 Task: Use GitHub's "Pull Requests" for code collaboration and iteration.
Action: Mouse moved to (1110, 69)
Screenshot: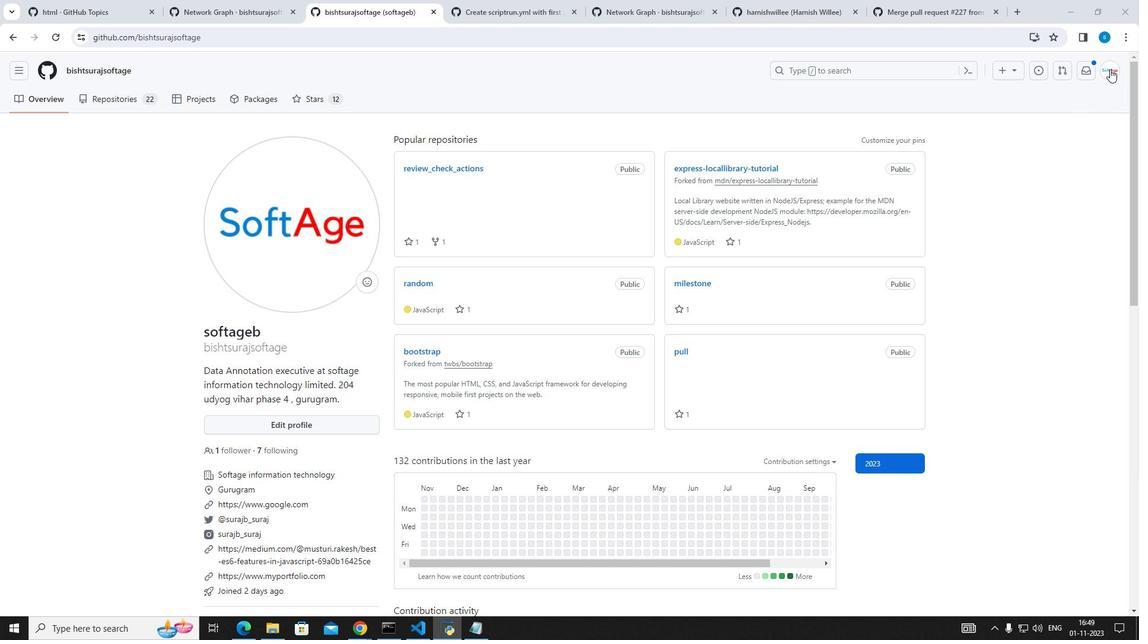 
Action: Mouse pressed left at (1110, 69)
Screenshot: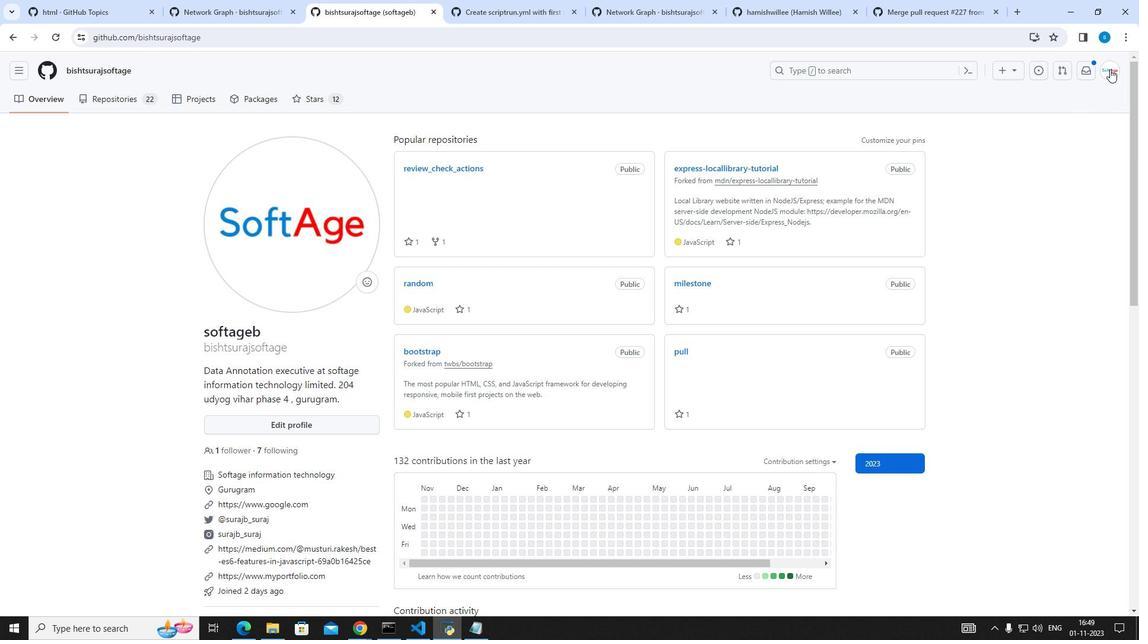 
Action: Mouse moved to (1043, 155)
Screenshot: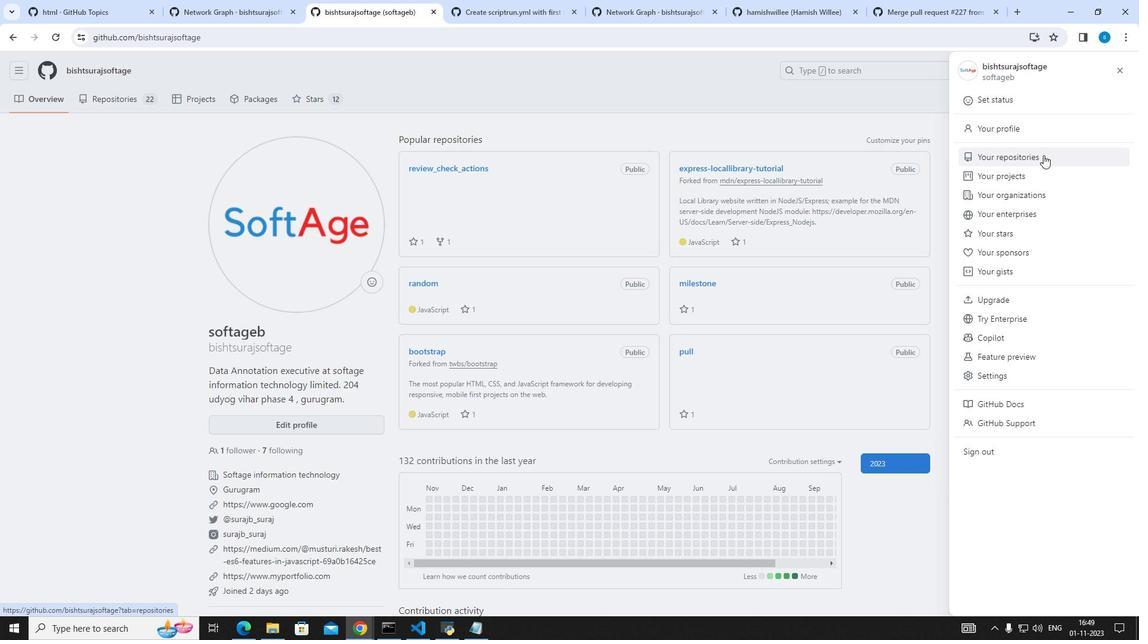 
Action: Mouse pressed left at (1043, 155)
Screenshot: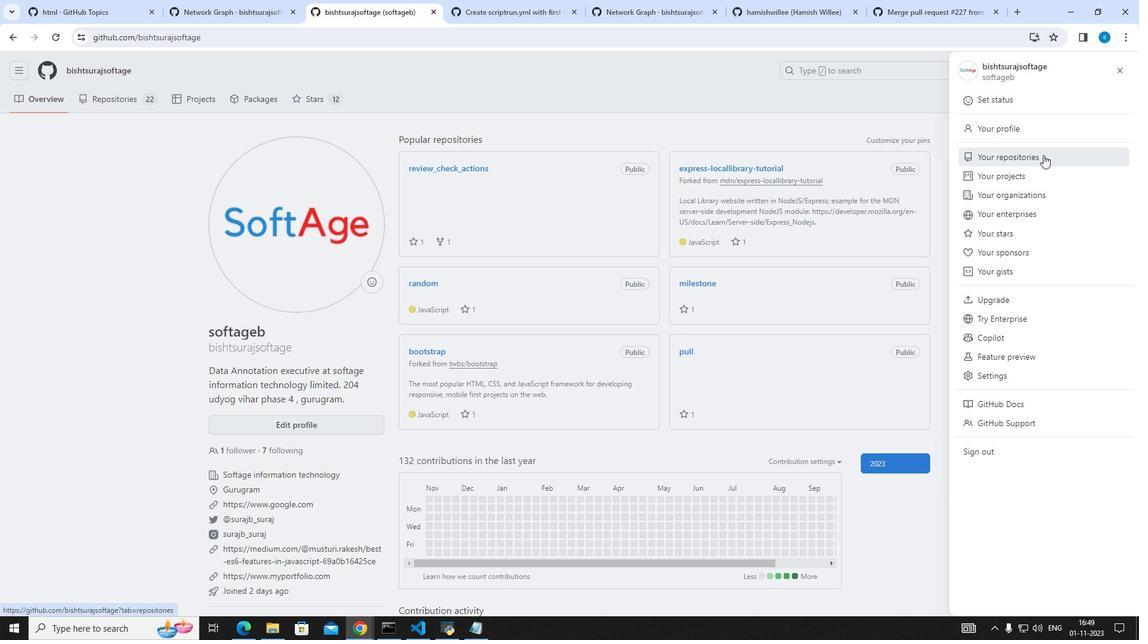 
Action: Mouse moved to (411, 257)
Screenshot: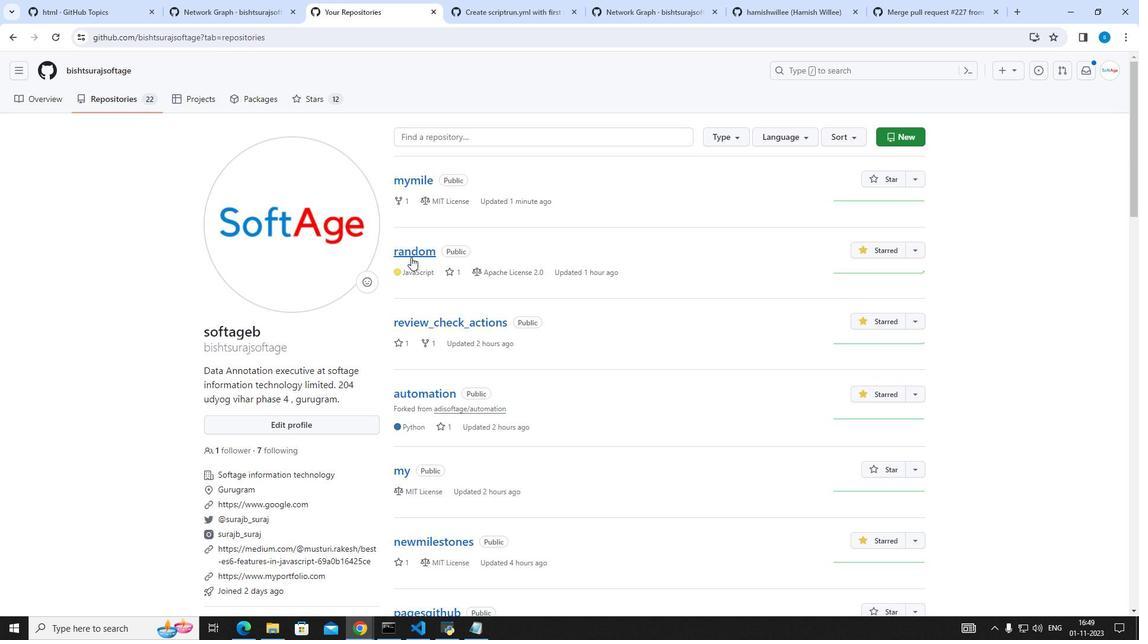 
Action: Mouse pressed left at (411, 257)
Screenshot: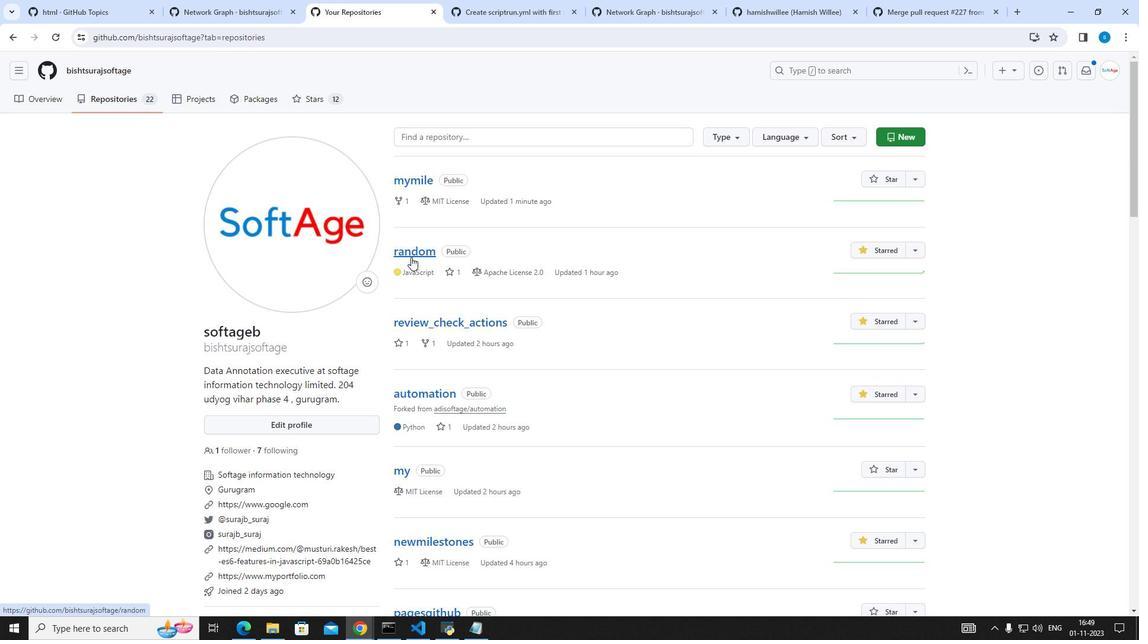 
Action: Mouse moved to (306, 170)
Screenshot: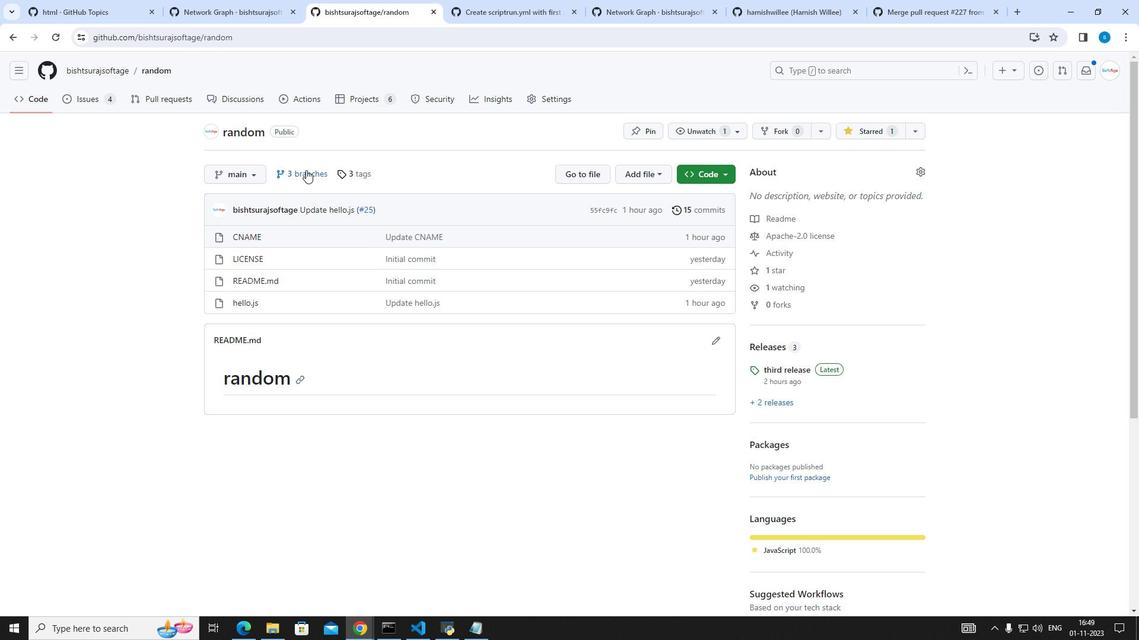
Action: Mouse pressed left at (306, 170)
Screenshot: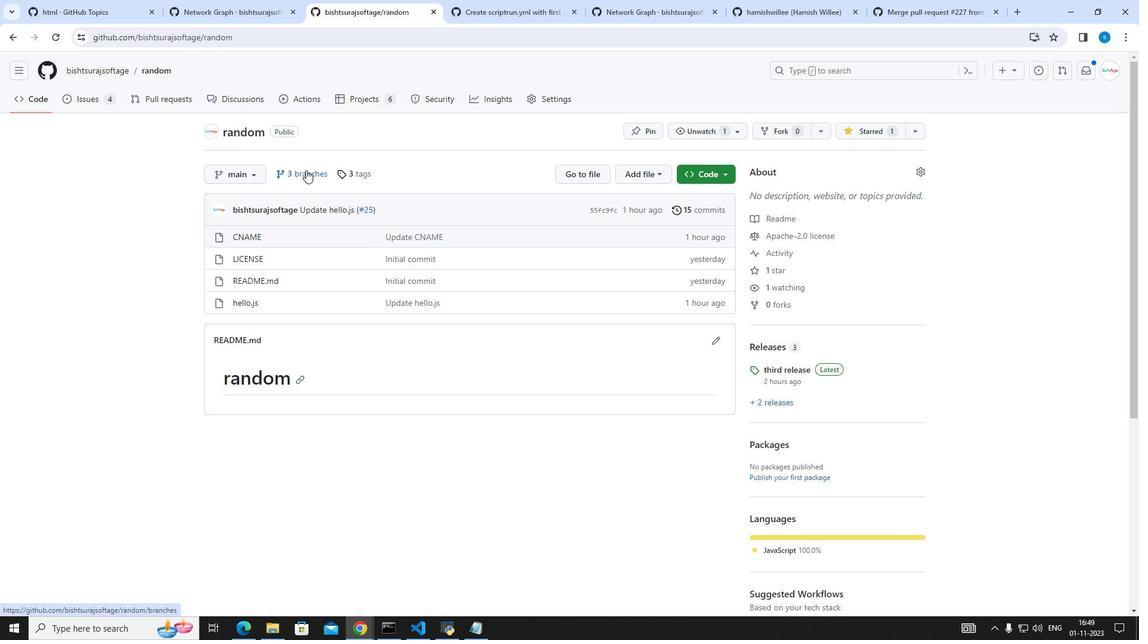 
Action: Mouse moved to (886, 142)
Screenshot: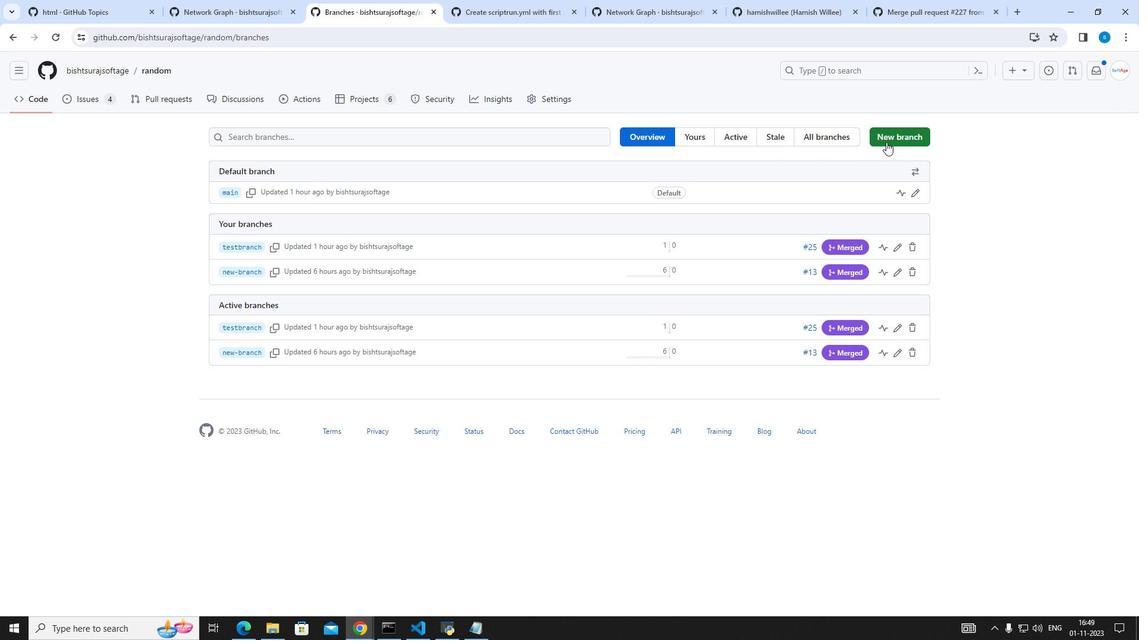 
Action: Mouse pressed left at (886, 142)
Screenshot: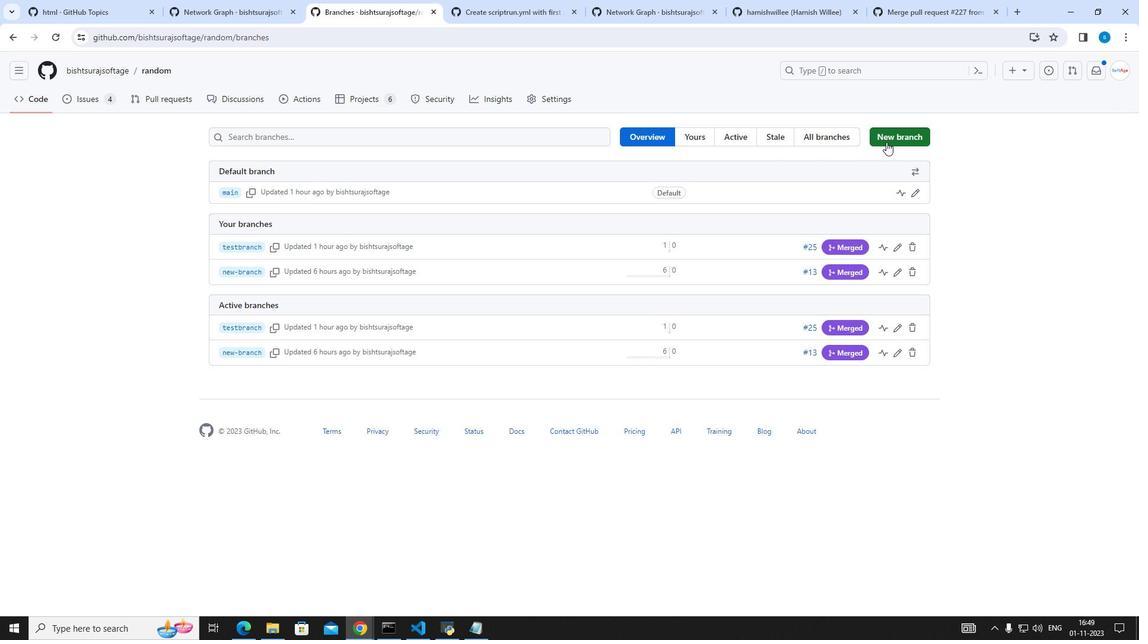 
Action: Mouse moved to (590, 309)
Screenshot: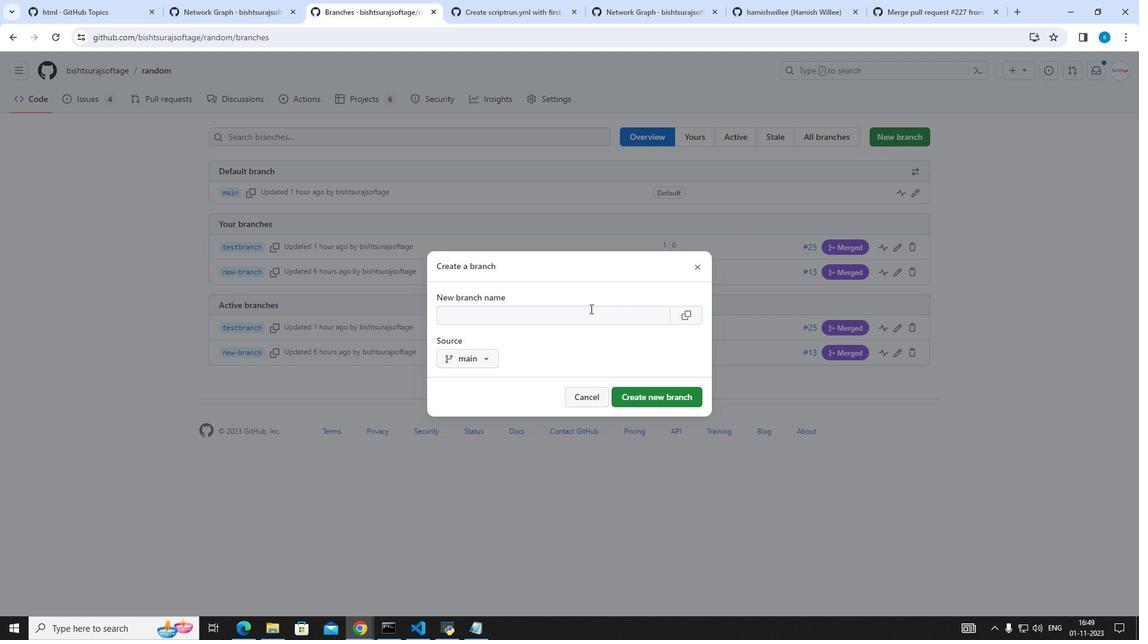 
Action: Mouse pressed left at (590, 309)
Screenshot: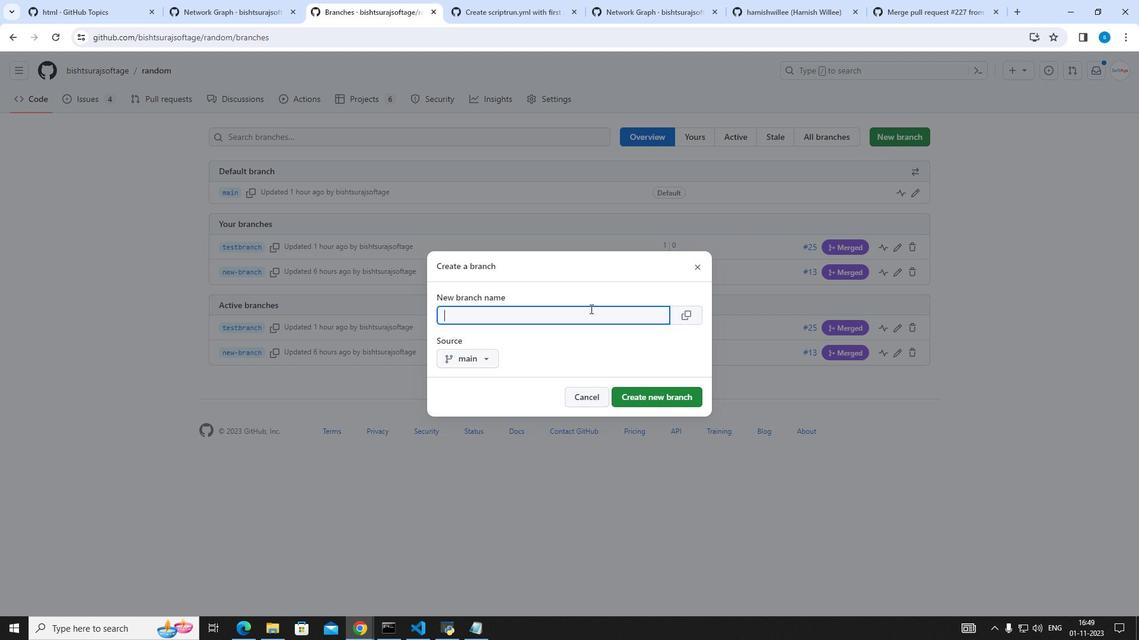 
Action: Key pressed hellowoerdf
Screenshot: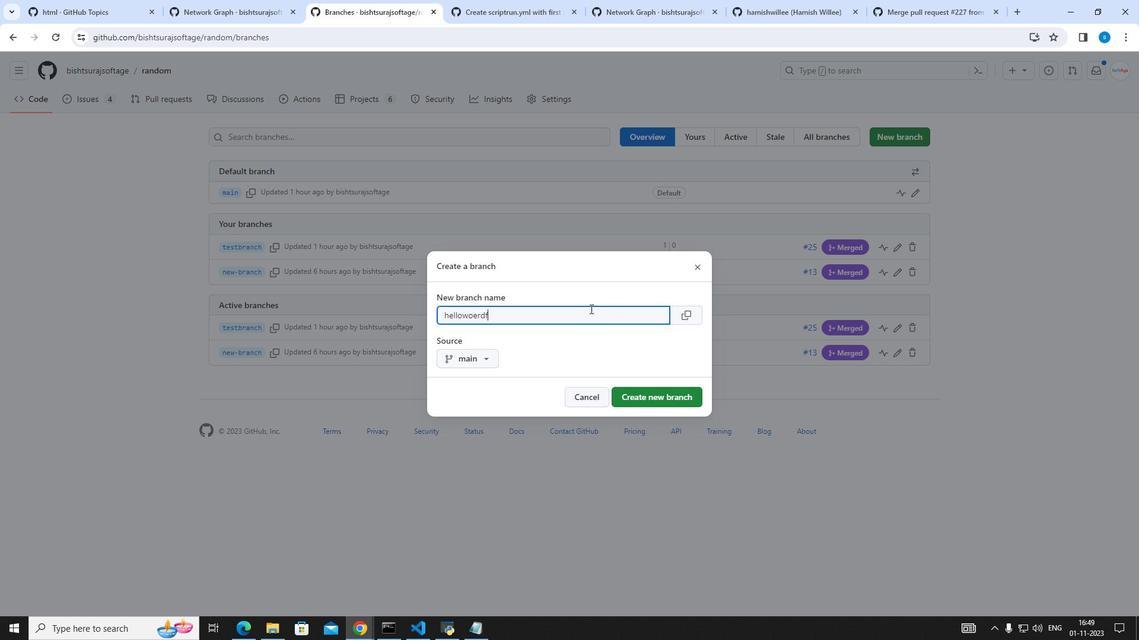 
Action: Mouse moved to (668, 397)
Screenshot: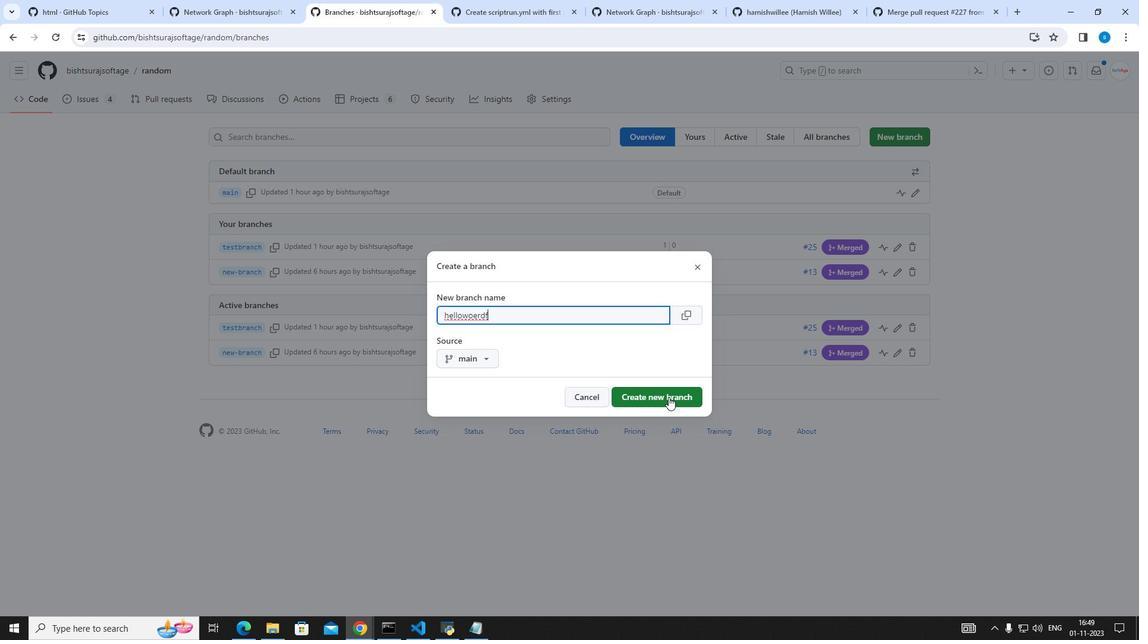 
Action: Mouse pressed left at (668, 397)
Screenshot: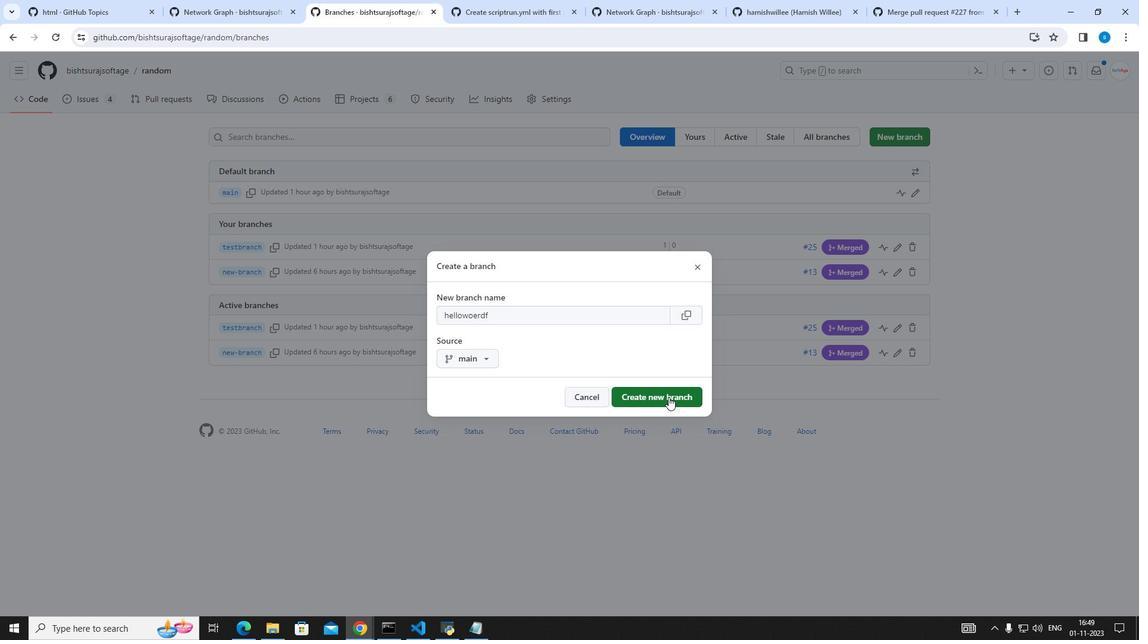 
Action: Mouse moved to (45, 103)
Screenshot: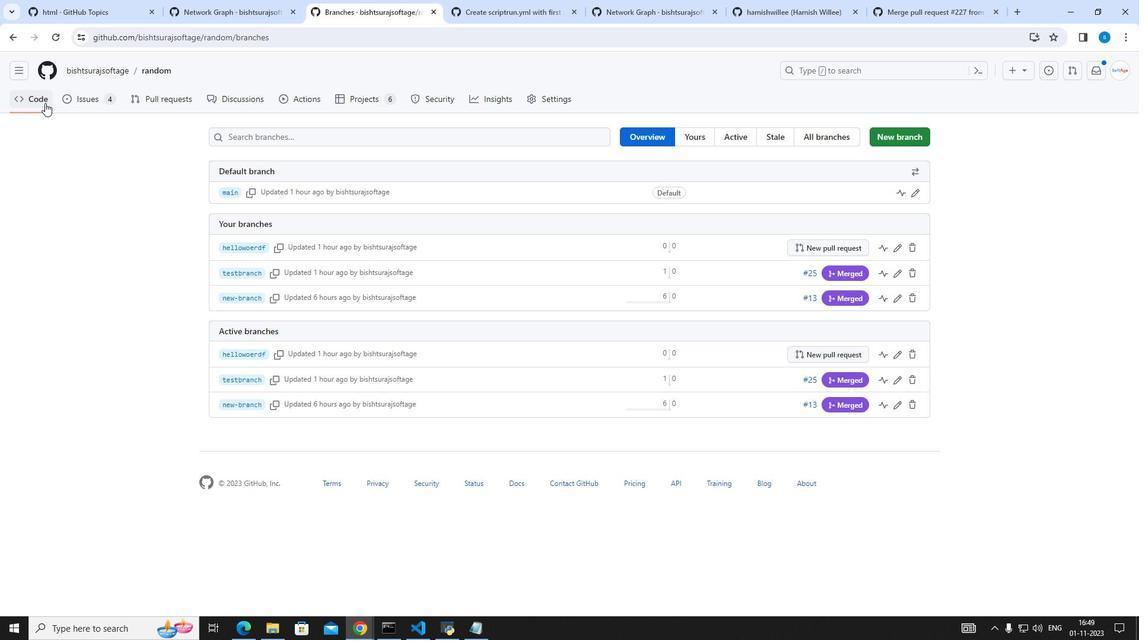 
Action: Mouse pressed left at (45, 103)
Screenshot: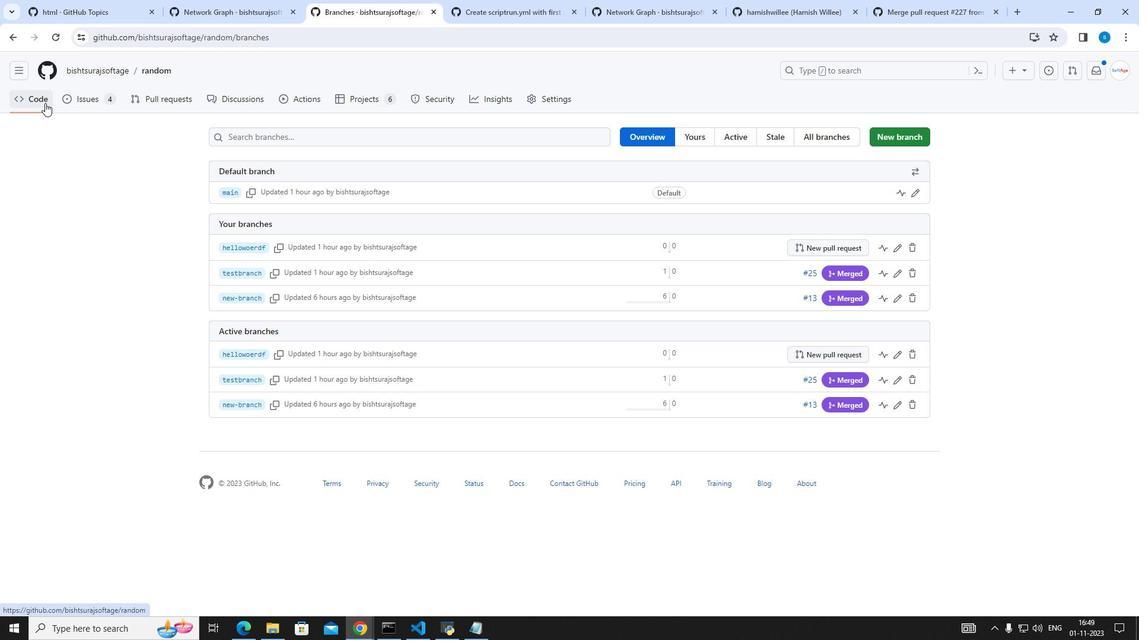
Action: Mouse moved to (234, 178)
Screenshot: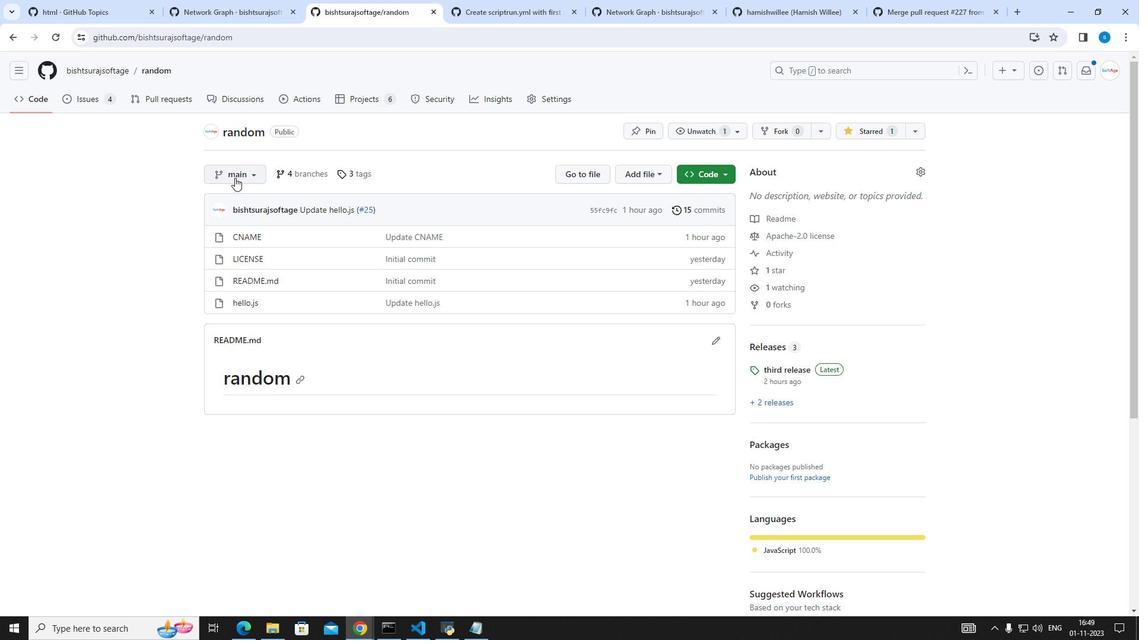 
Action: Mouse pressed left at (234, 178)
Screenshot: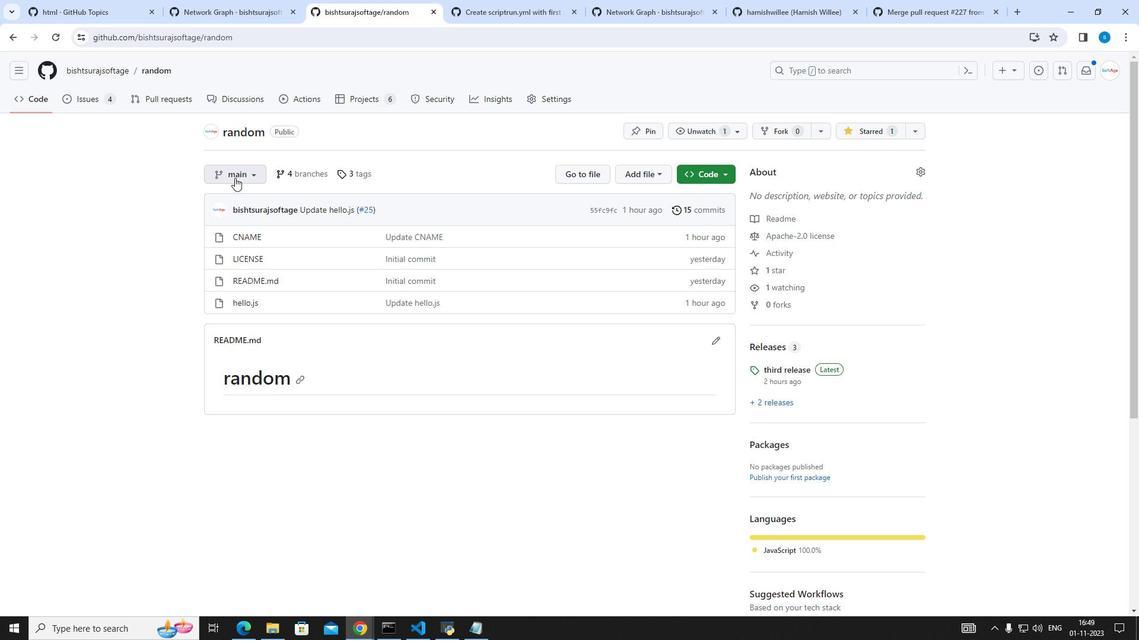 
Action: Mouse moved to (273, 286)
Screenshot: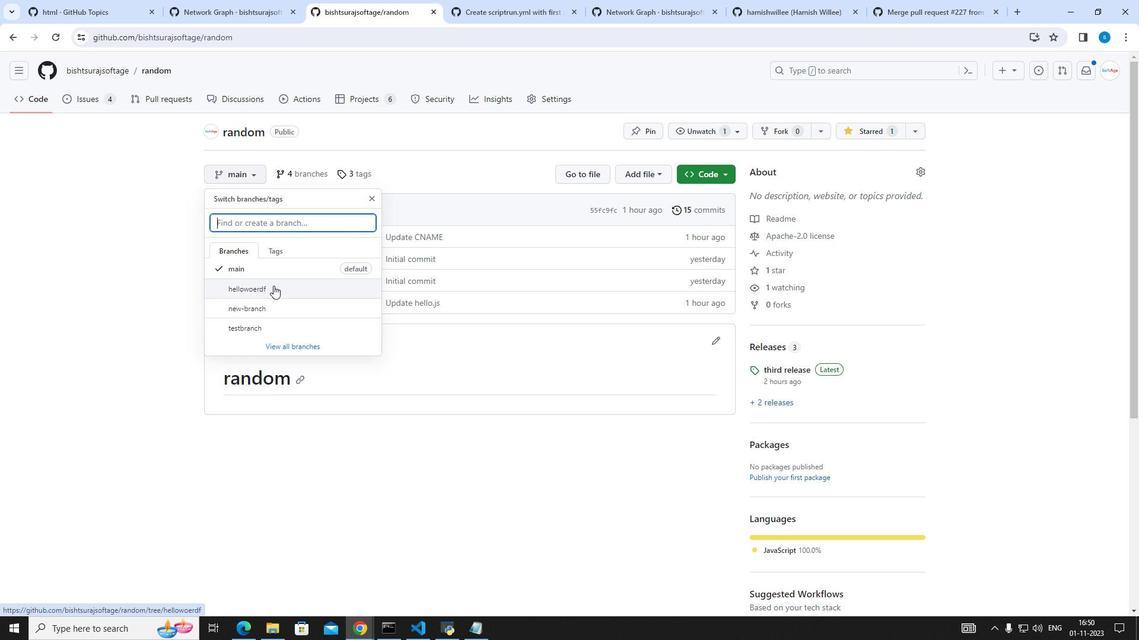 
Action: Mouse pressed left at (273, 286)
Screenshot: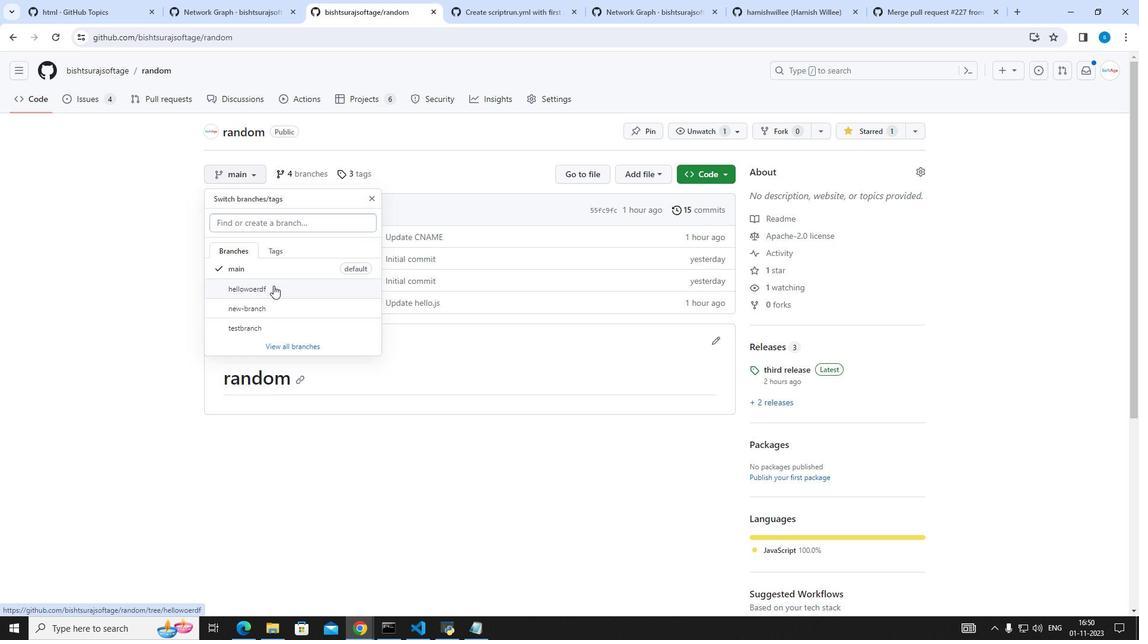 
Action: Mouse moved to (251, 347)
Screenshot: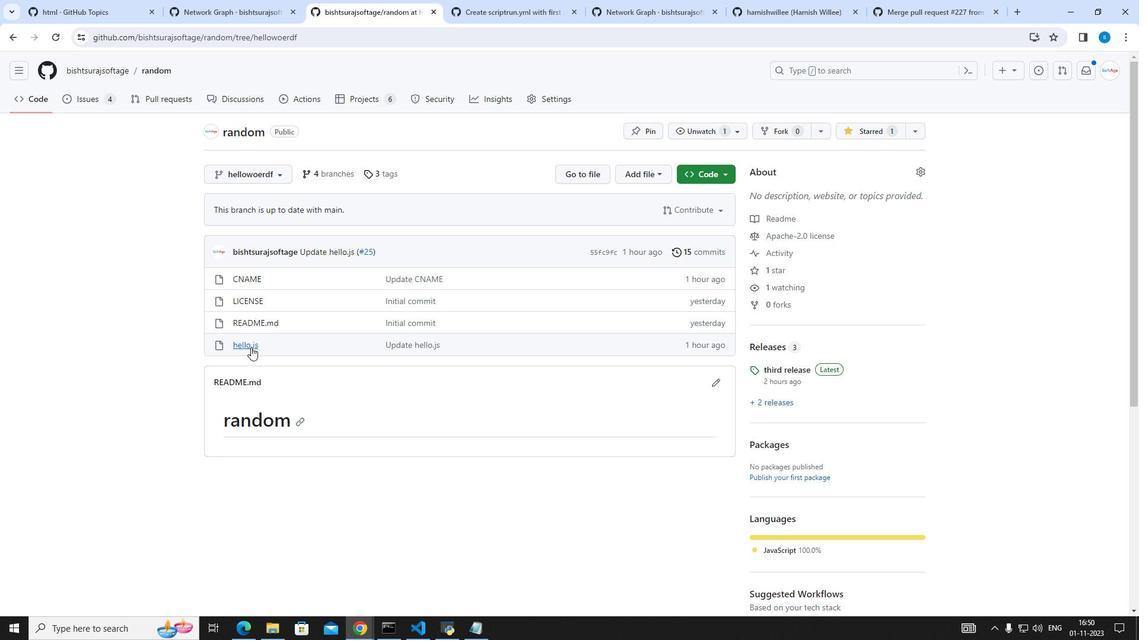
Action: Mouse pressed left at (251, 347)
Screenshot: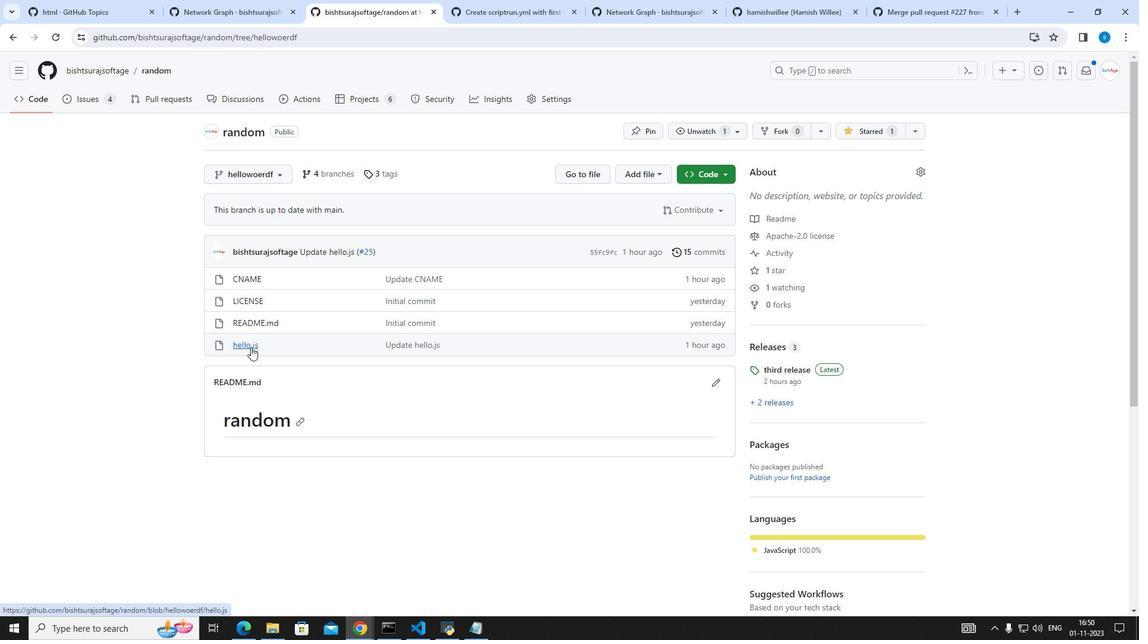 
Action: Mouse moved to (1069, 203)
Screenshot: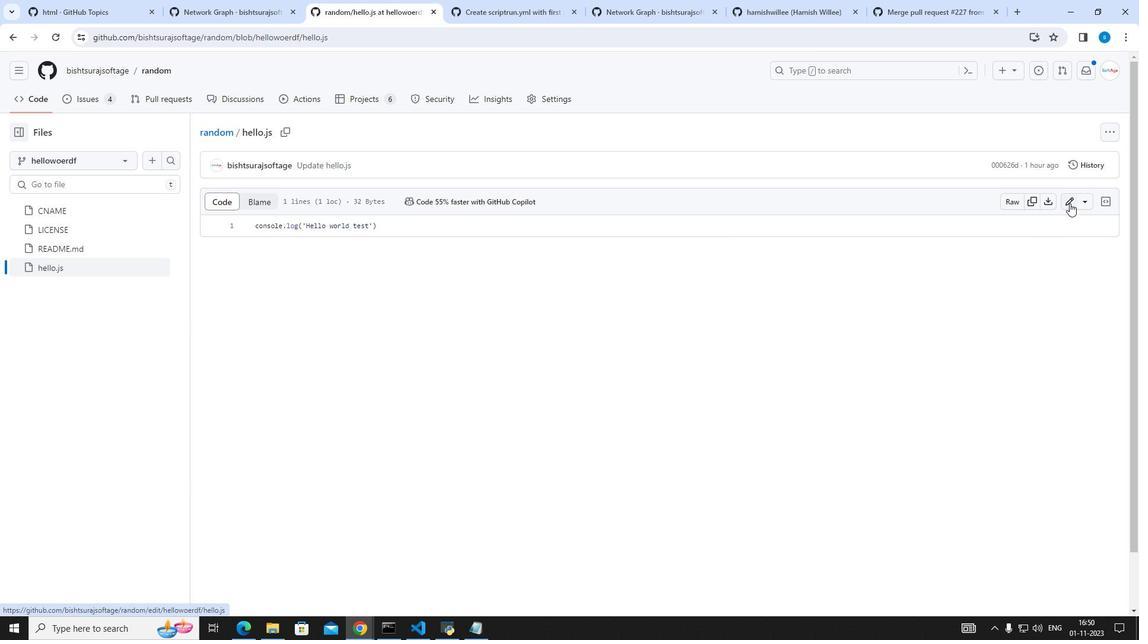 
Action: Mouse pressed left at (1069, 203)
Screenshot: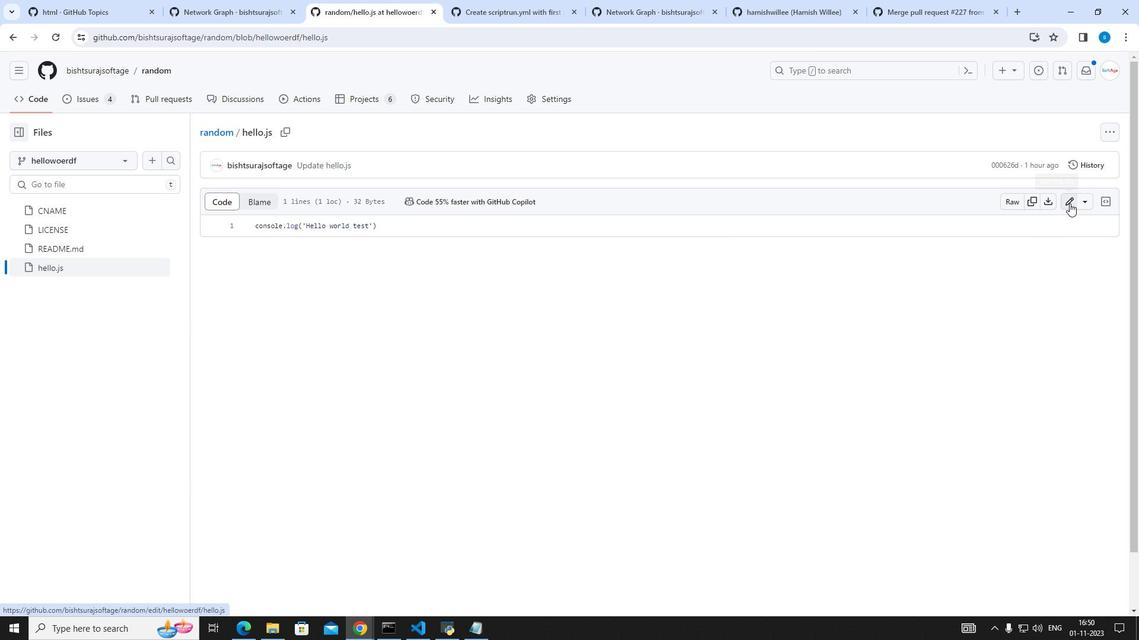 
Action: Mouse moved to (473, 248)
Screenshot: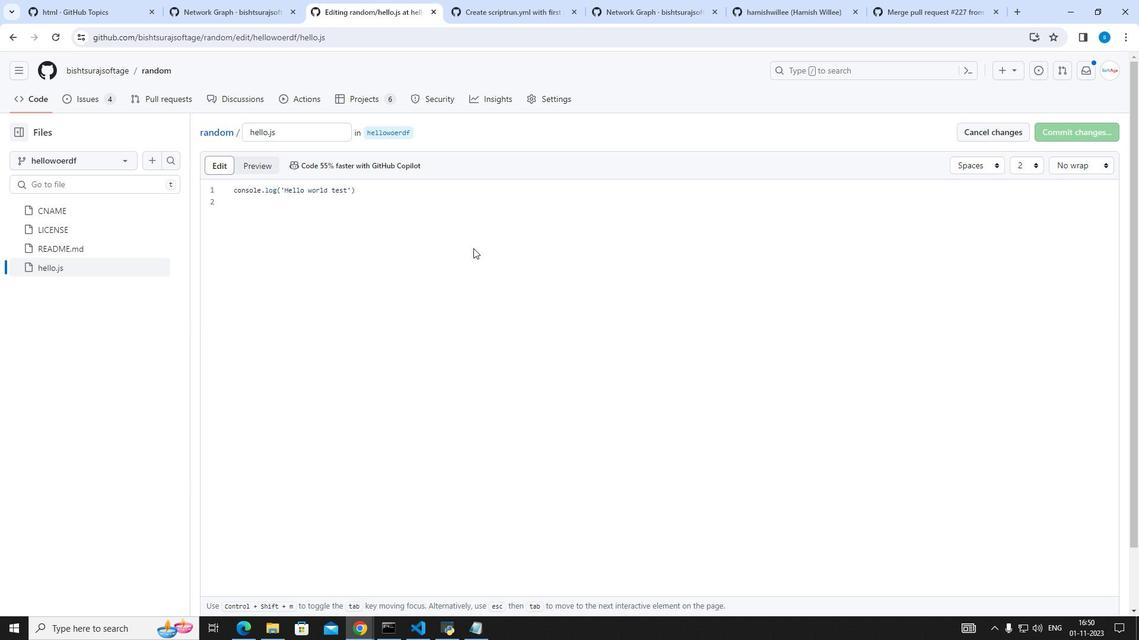 
Action: Key pressed <Key.down>console.log<Key.shift_r>('adding<Key.space>another<Key.space>line'<Key.shift_r>)<Key.enter><Key.enter>
Screenshot: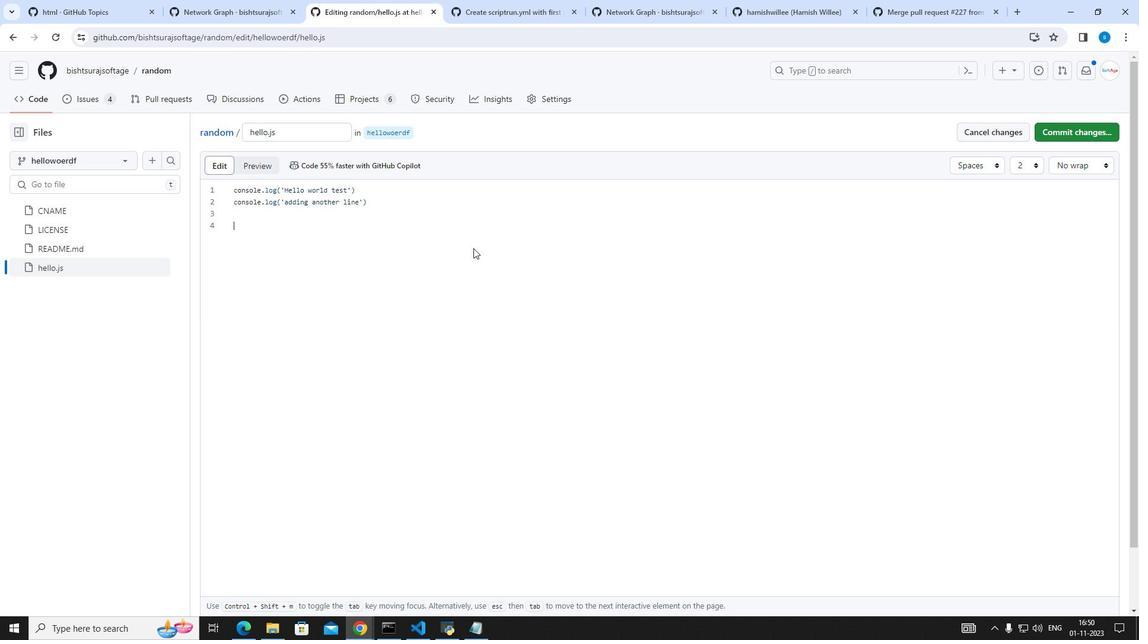 
Action: Mouse moved to (1053, 133)
Screenshot: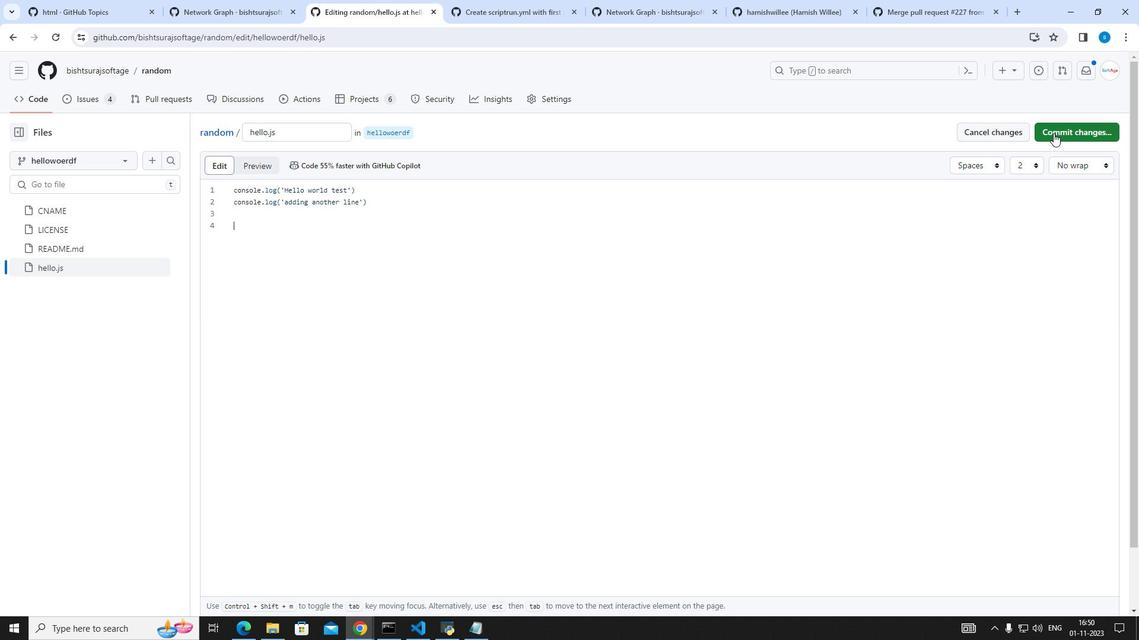 
Action: Mouse pressed left at (1053, 133)
Screenshot: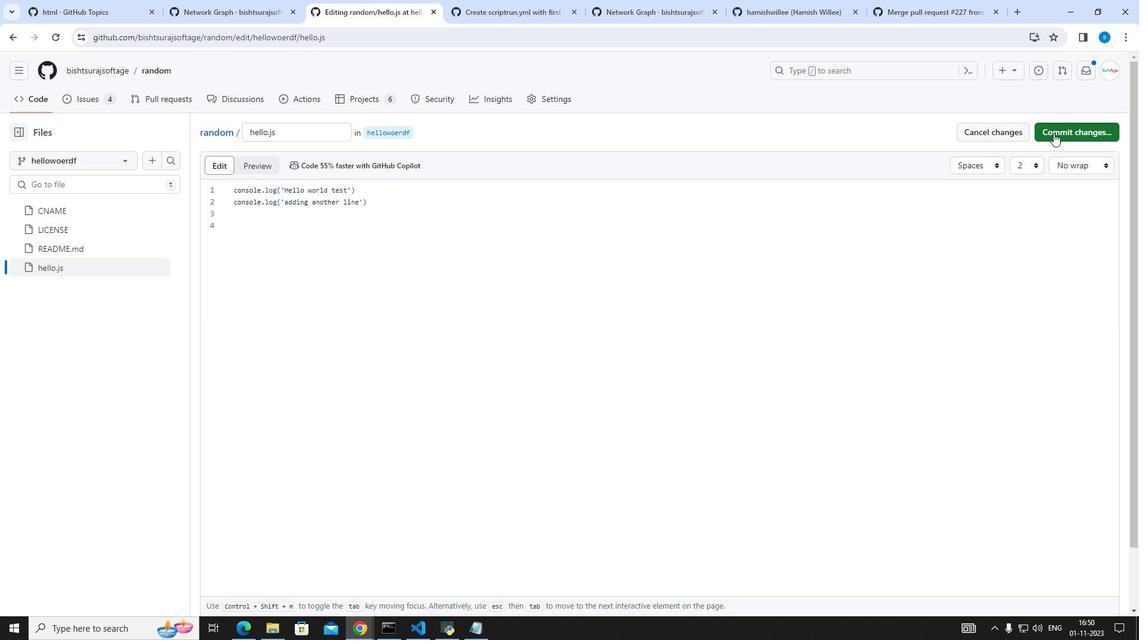 
Action: Mouse moved to (666, 461)
Screenshot: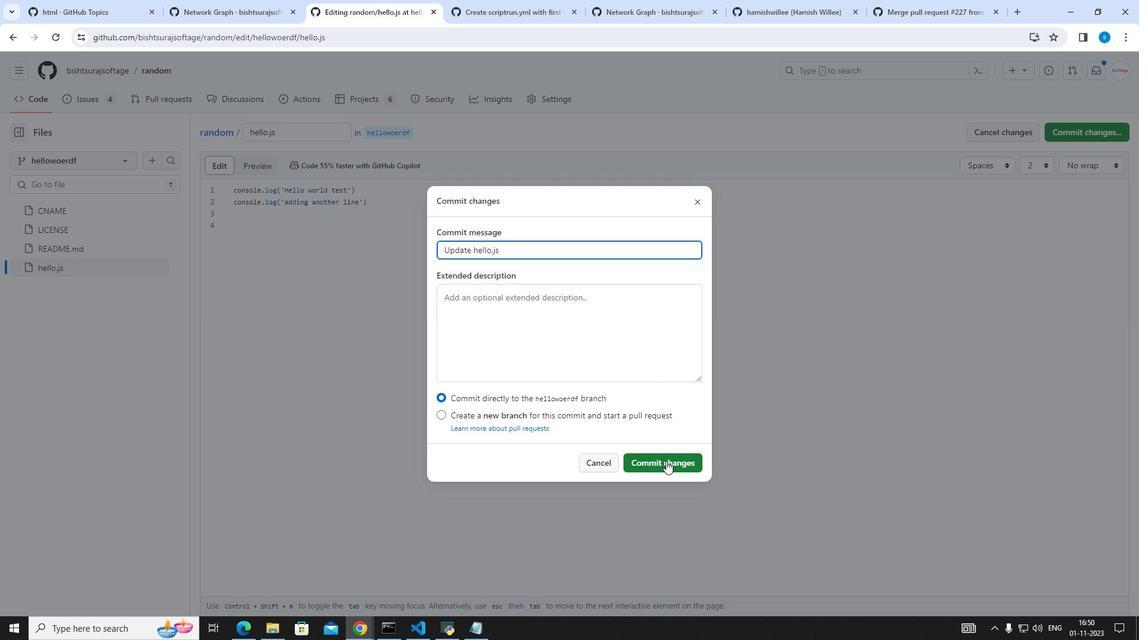 
Action: Mouse pressed left at (666, 461)
Screenshot: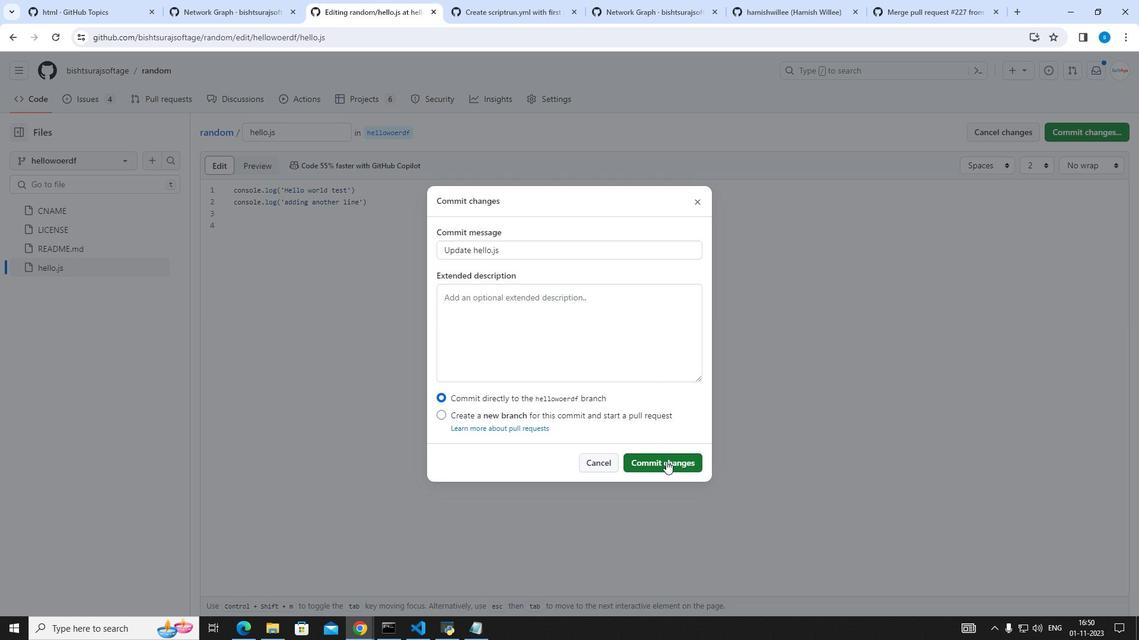 
Action: Mouse moved to (35, 102)
Screenshot: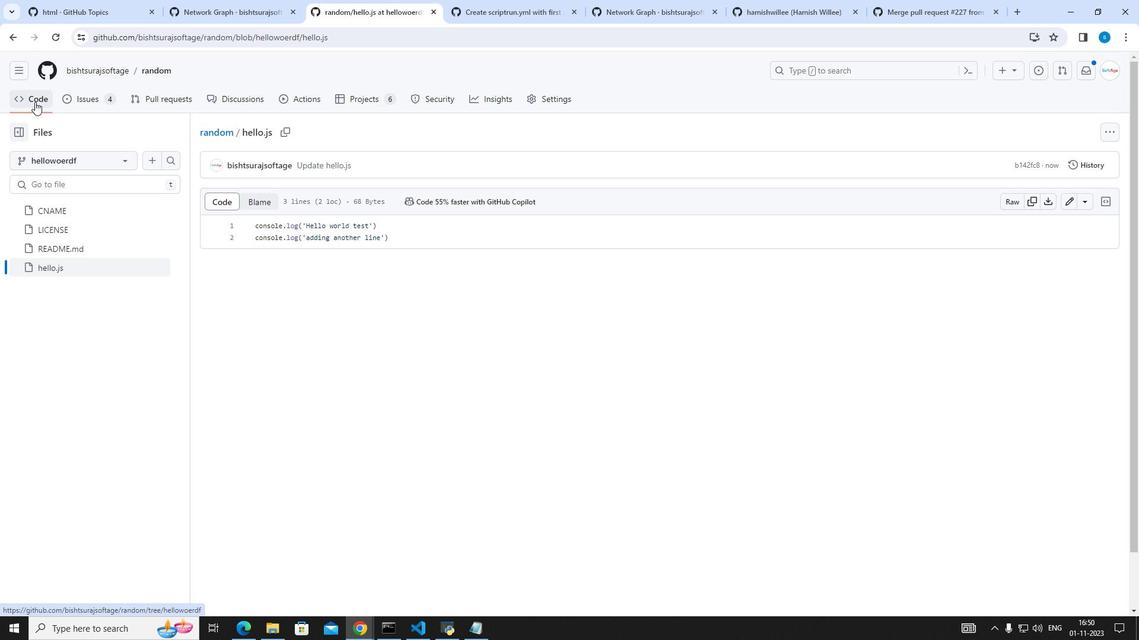 
Action: Mouse pressed left at (35, 102)
Screenshot: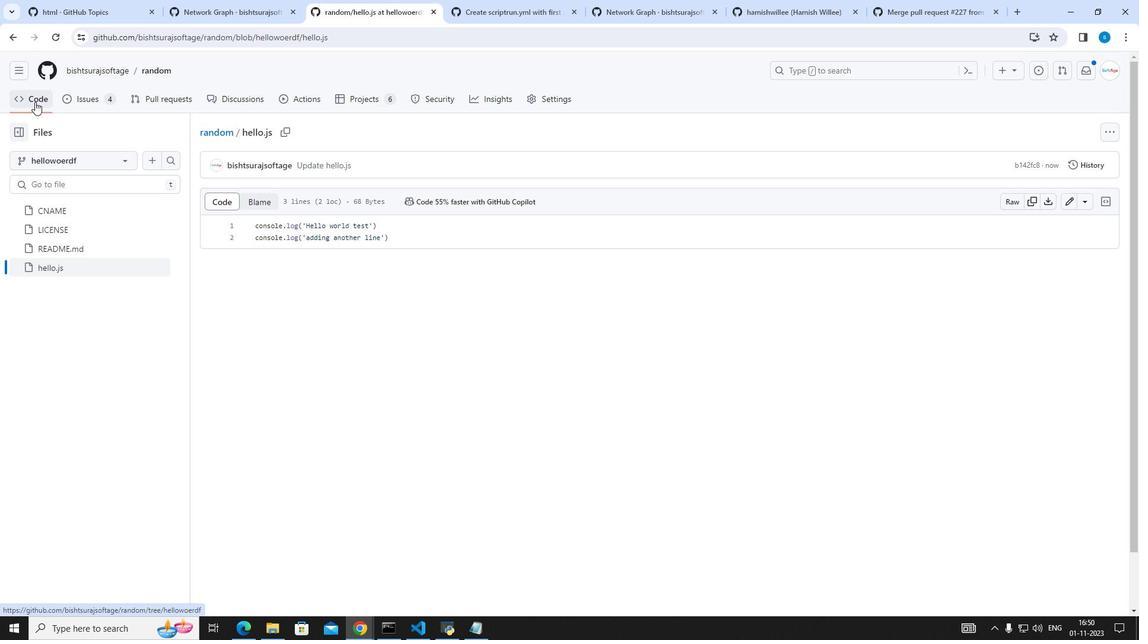 
Action: Mouse moved to (662, 184)
Screenshot: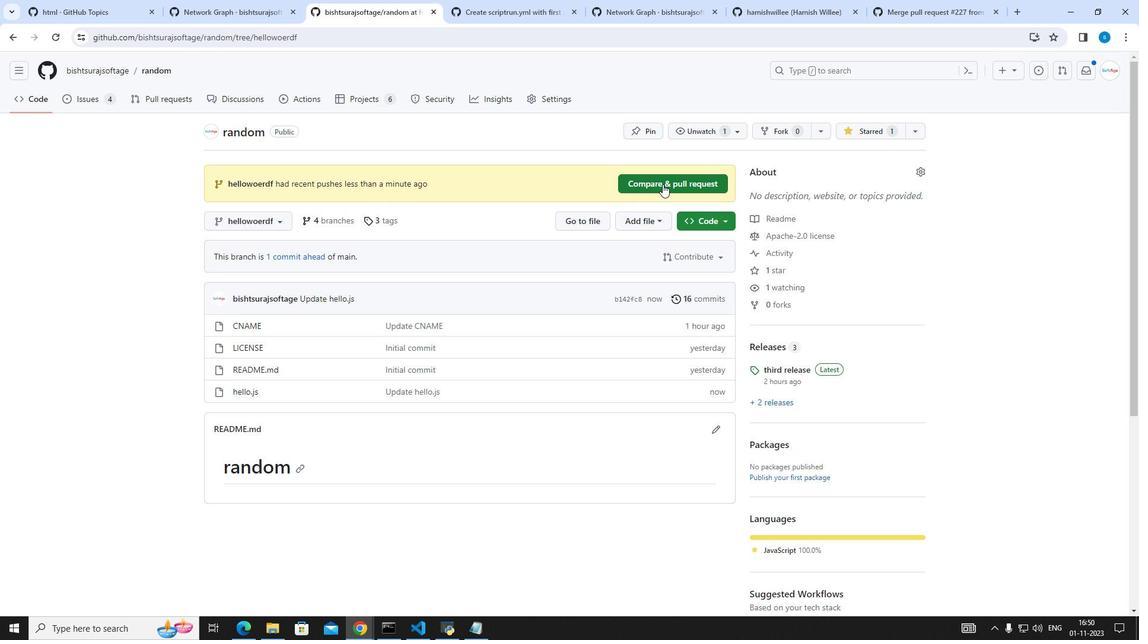 
Action: Mouse pressed left at (662, 184)
Screenshot: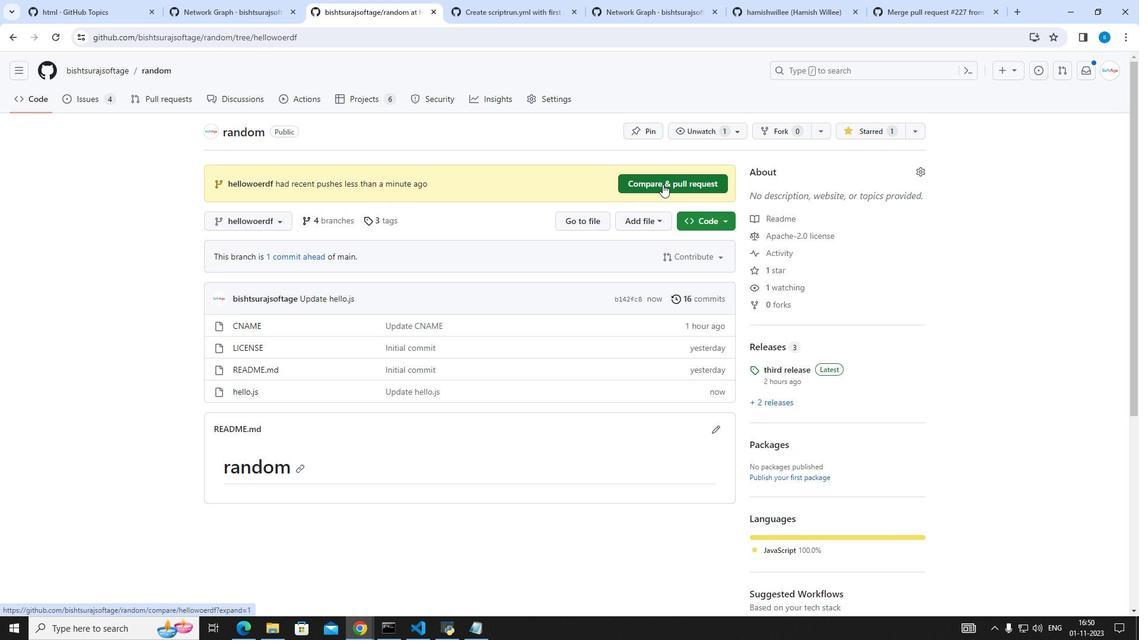 
Action: Mouse moved to (472, 379)
Screenshot: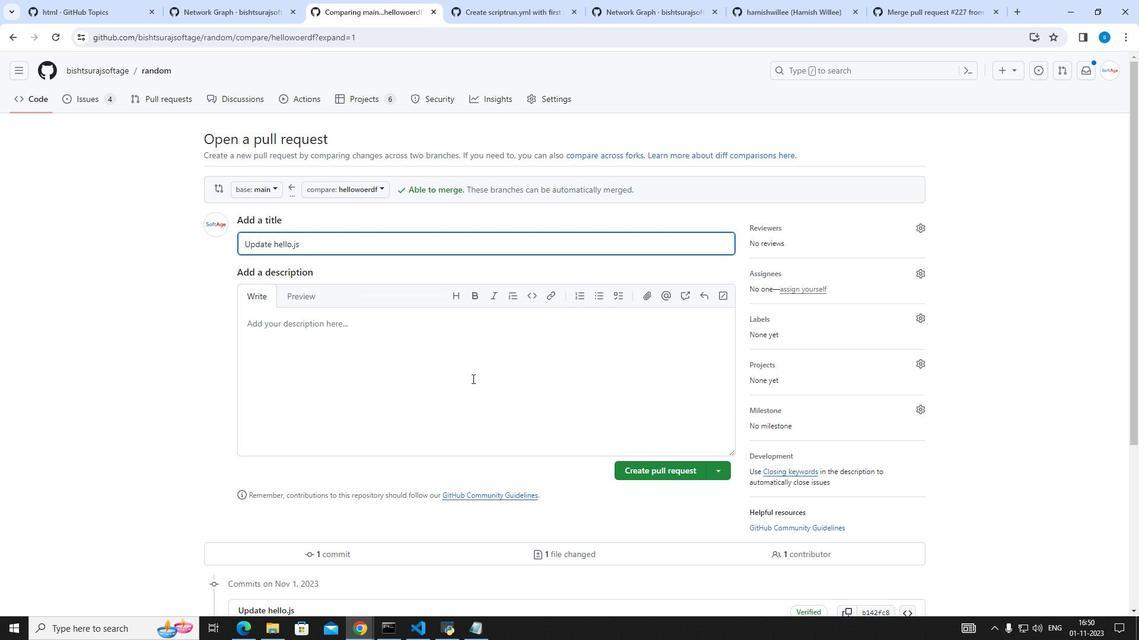 
Action: Mouse scrolled (472, 378) with delta (0, 0)
Screenshot: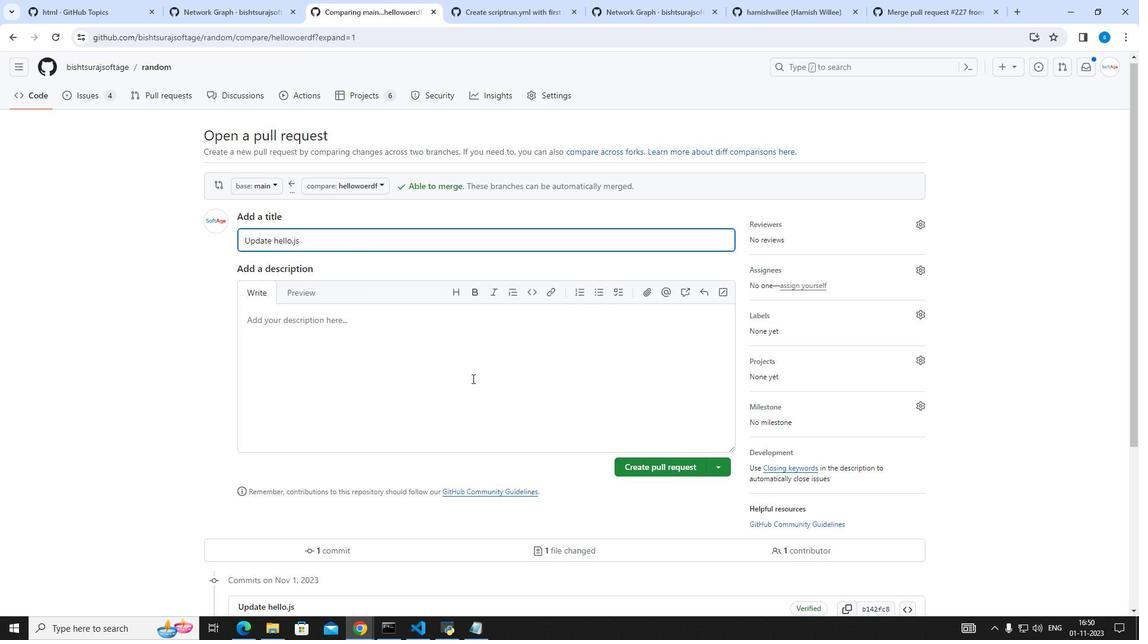 
Action: Mouse scrolled (472, 378) with delta (0, 0)
Screenshot: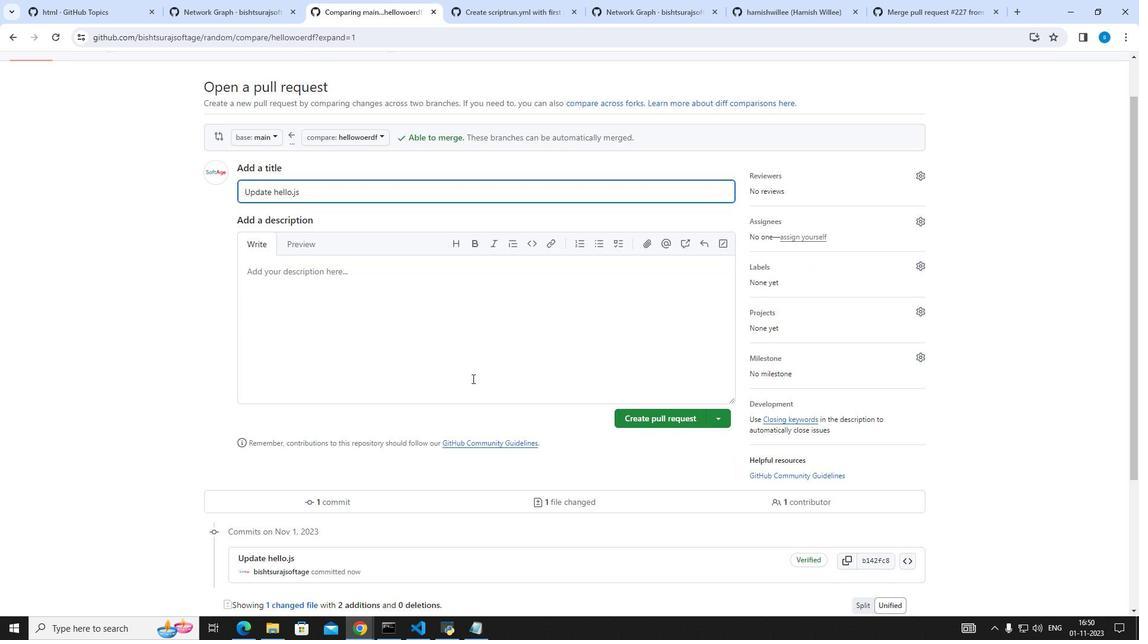 
Action: Mouse scrolled (472, 378) with delta (0, 0)
Screenshot: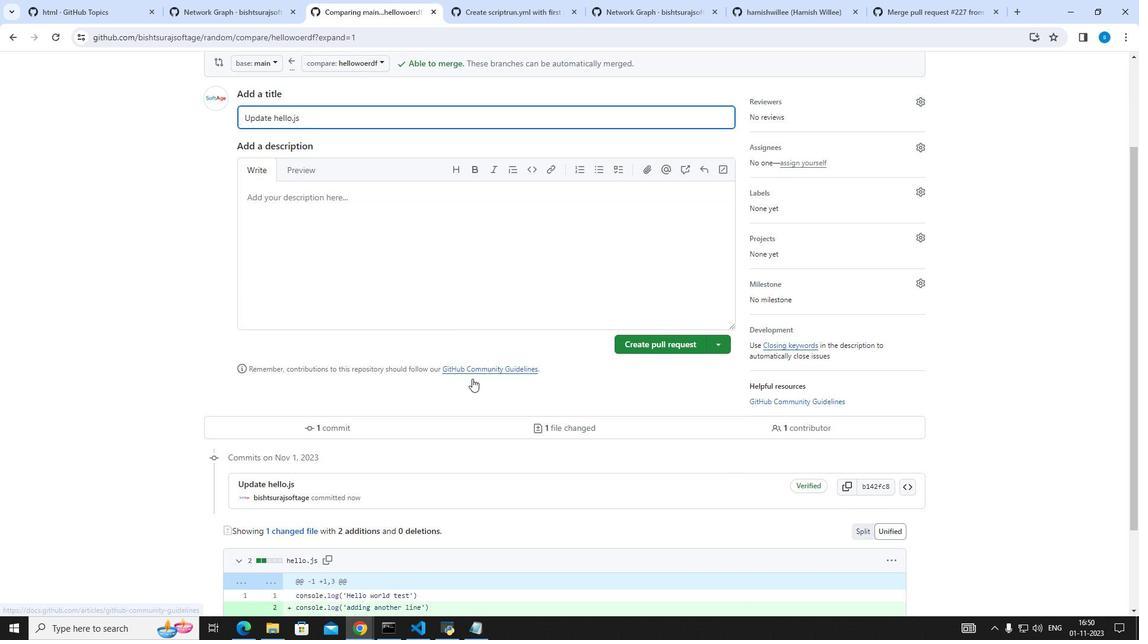 
Action: Mouse scrolled (472, 378) with delta (0, 0)
Screenshot: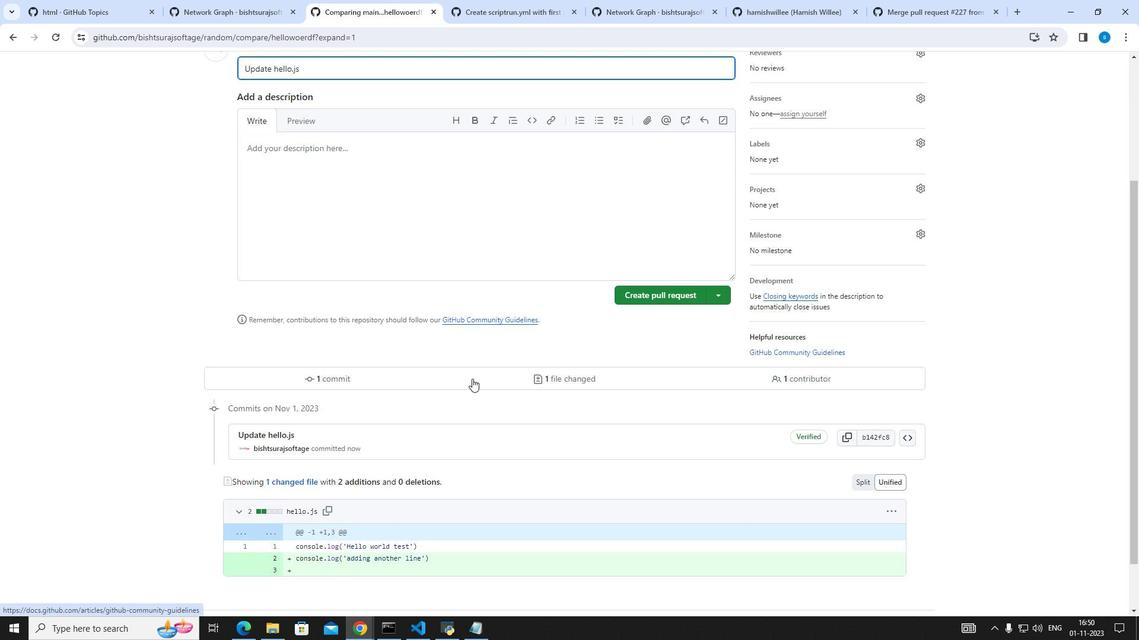 
Action: Mouse scrolled (472, 379) with delta (0, 0)
Screenshot: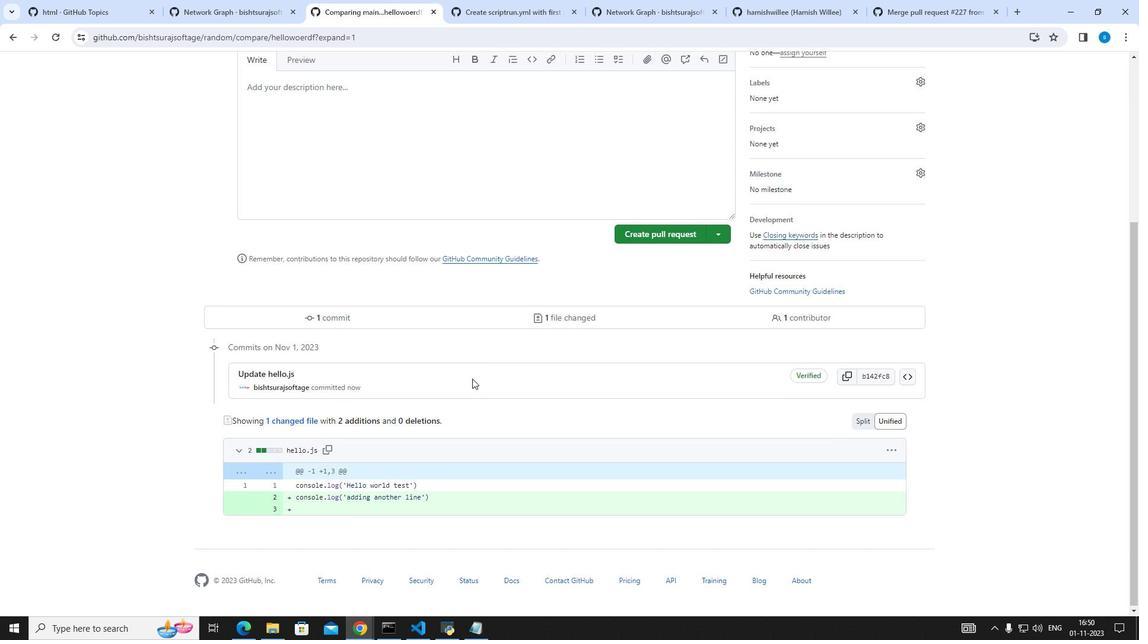 
Action: Mouse scrolled (472, 379) with delta (0, 0)
Screenshot: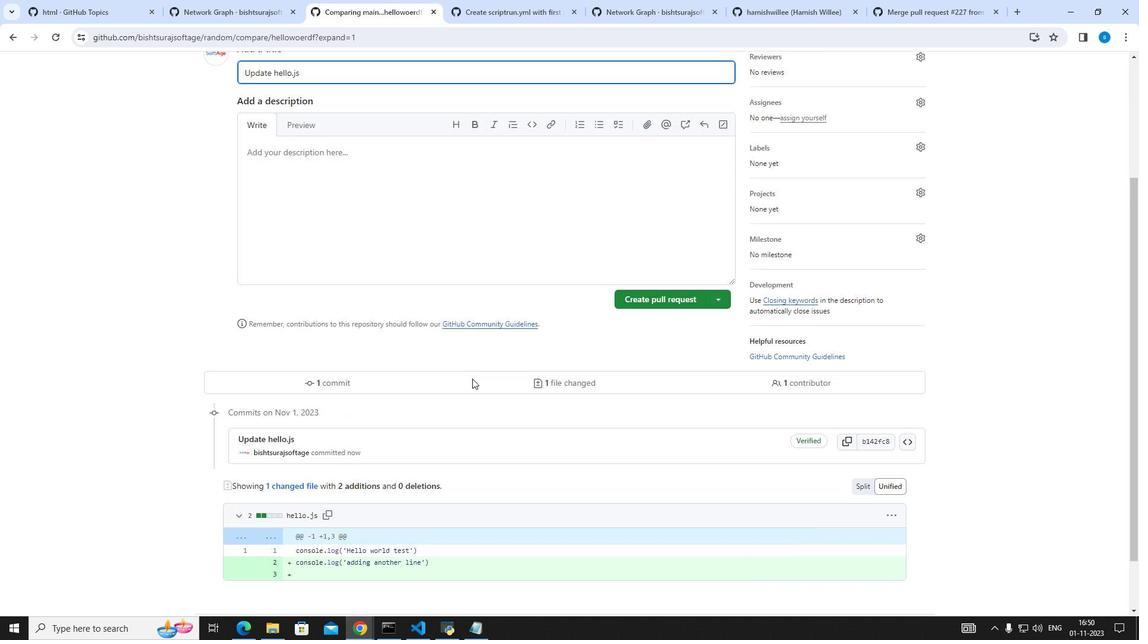 
Action: Mouse scrolled (472, 379) with delta (0, 0)
Screenshot: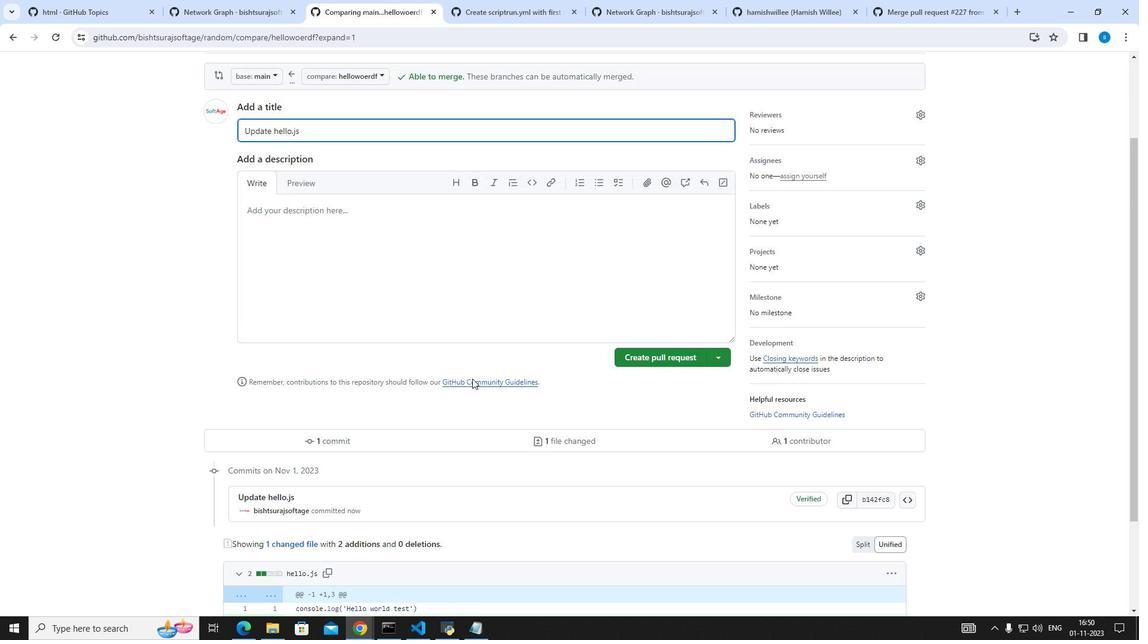 
Action: Mouse scrolled (472, 379) with delta (0, 0)
Screenshot: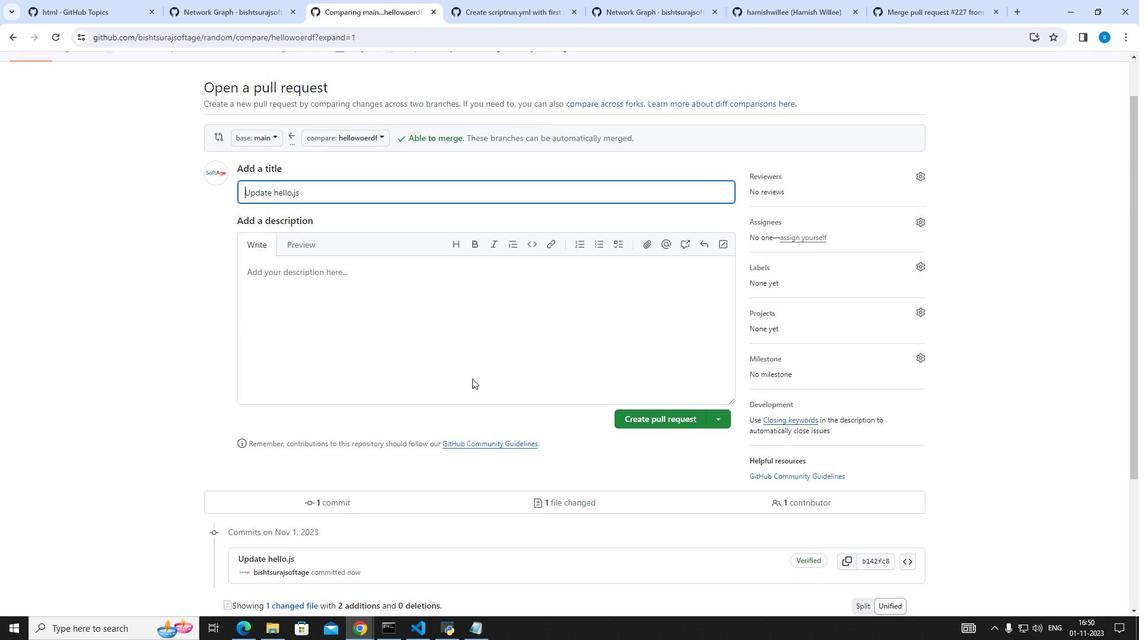 
Action: Mouse moved to (426, 354)
Screenshot: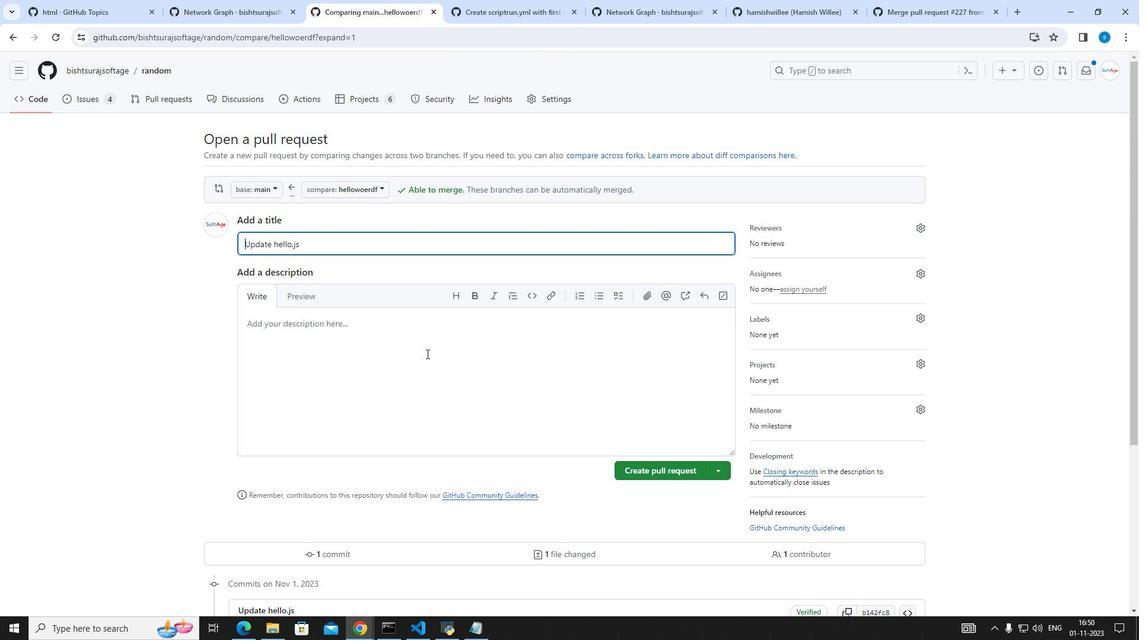 
Action: Mouse pressed left at (426, 354)
Screenshot: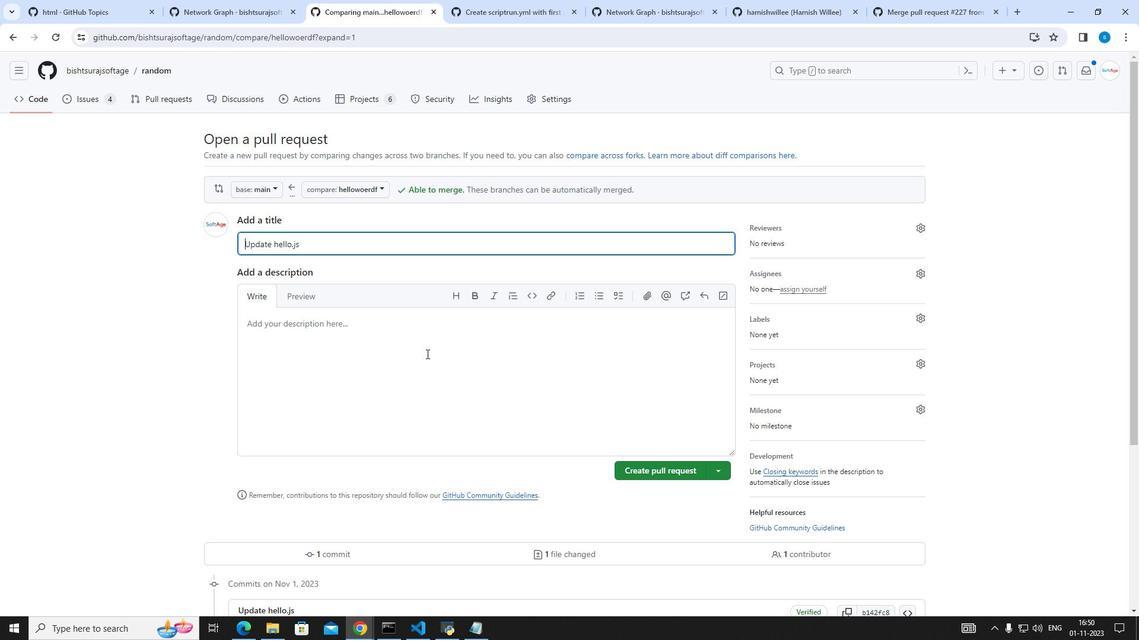 
Action: Key pressed adding<Key.space><Key.backspace><Key.backspace><Key.backspace><Key.backspace>ed<Key.space>anothr<Key.backspace>er<Key.space>line<Key.space>in<Key.space>code.
Screenshot: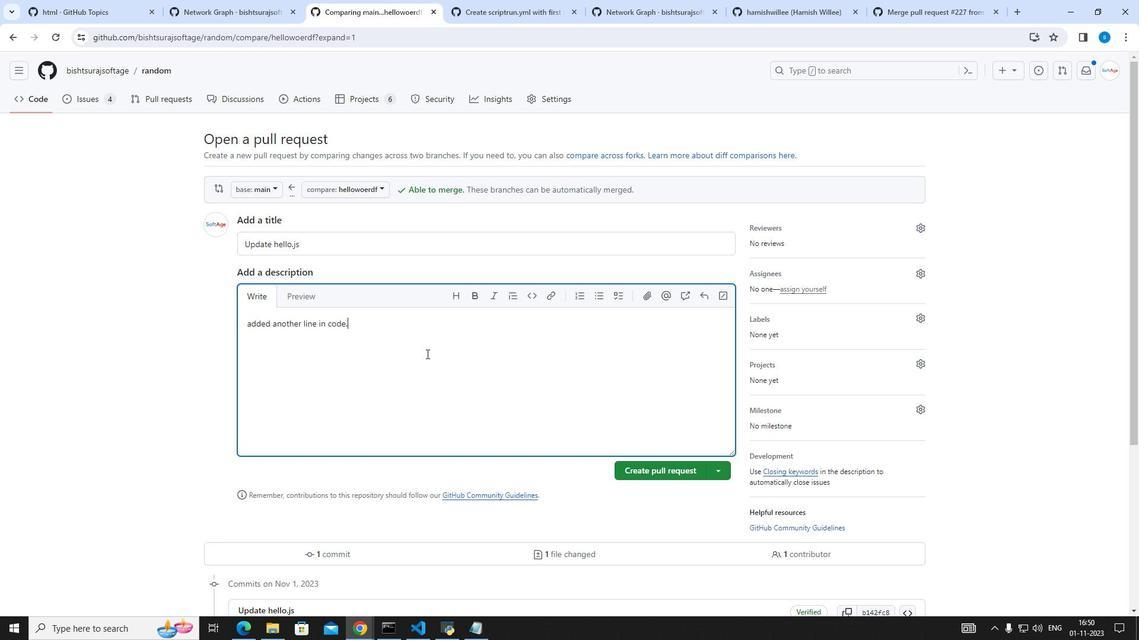 
Action: Mouse moved to (706, 472)
Screenshot: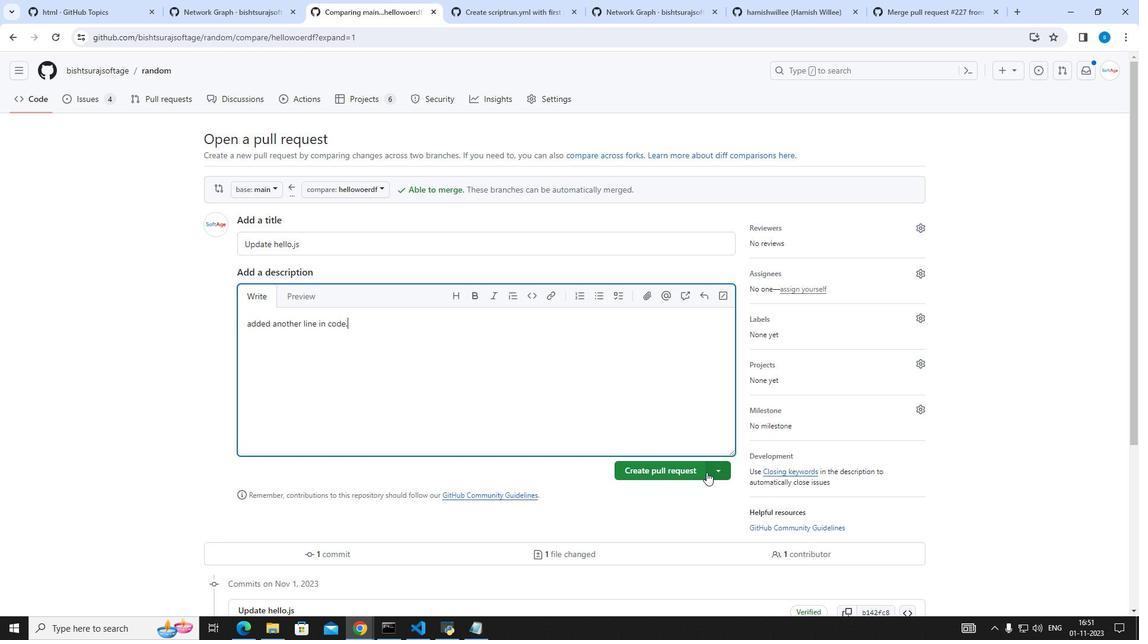 
Action: Mouse pressed left at (706, 472)
Screenshot: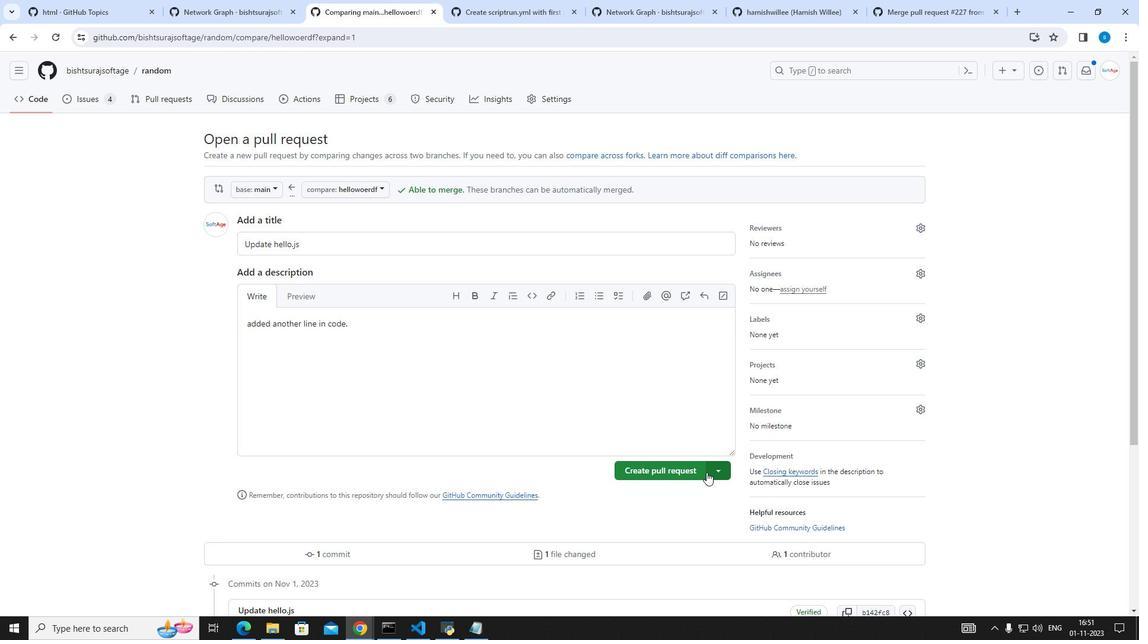 
Action: Mouse moved to (637, 490)
Screenshot: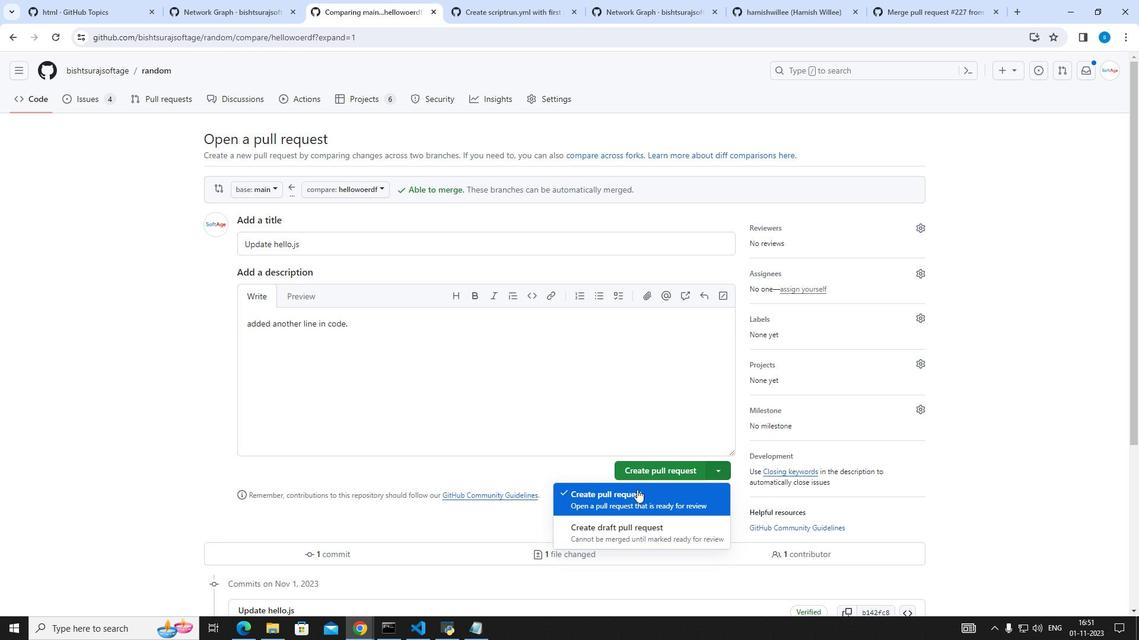 
Action: Mouse pressed left at (637, 490)
Screenshot: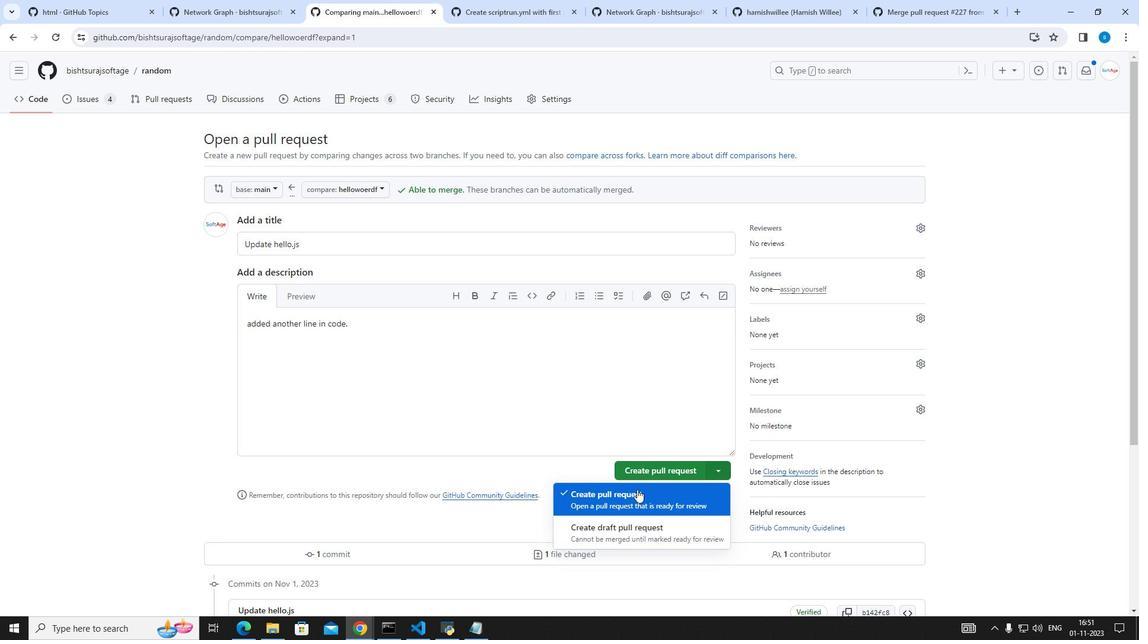 
Action: Mouse moved to (640, 469)
Screenshot: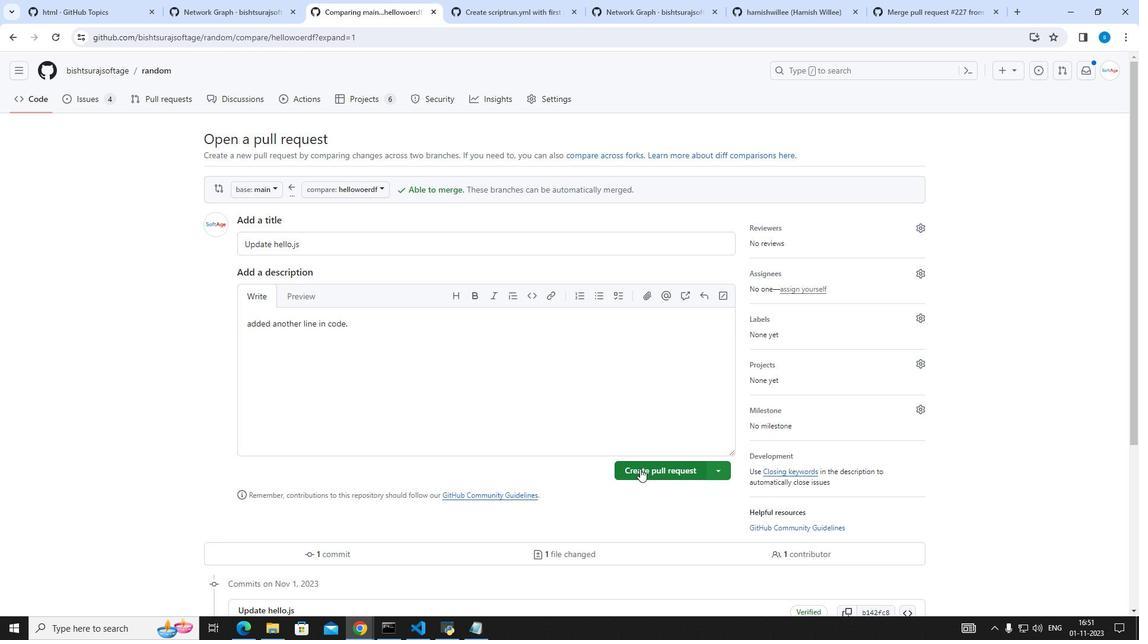 
Action: Mouse pressed left at (640, 469)
Screenshot: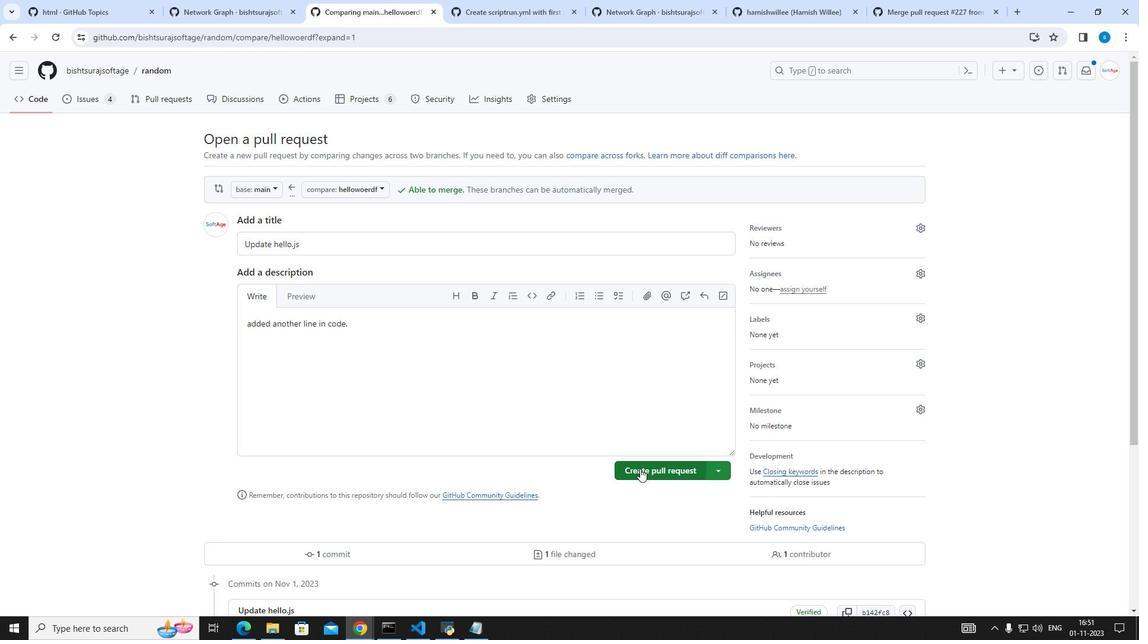 
Action: Mouse moved to (564, 445)
Screenshot: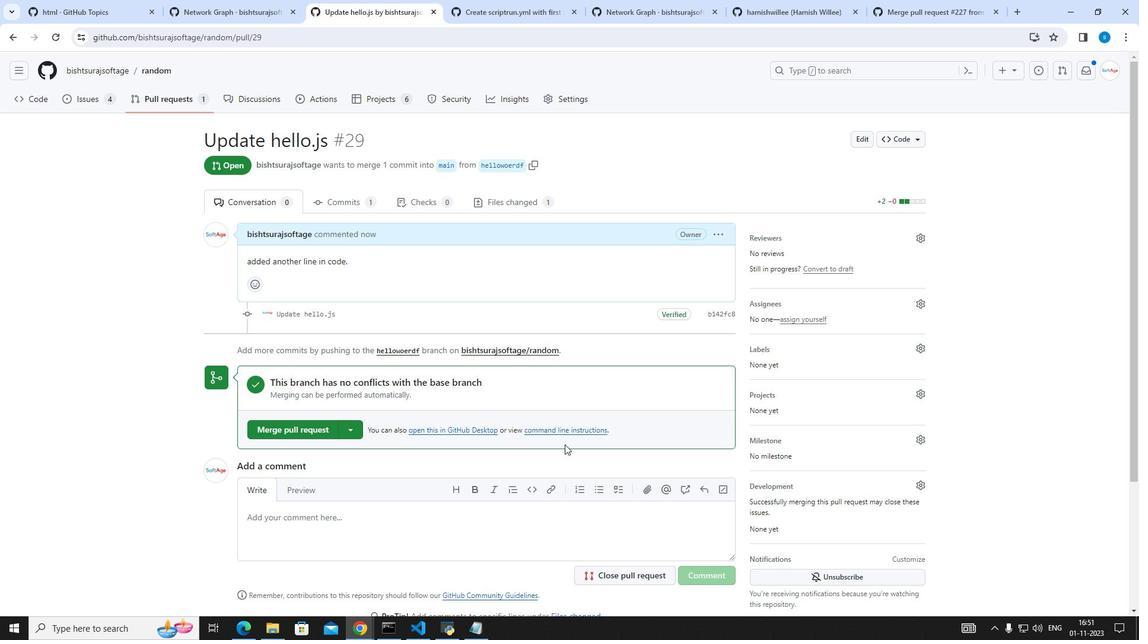 
Action: Mouse scrolled (564, 444) with delta (0, 0)
Screenshot: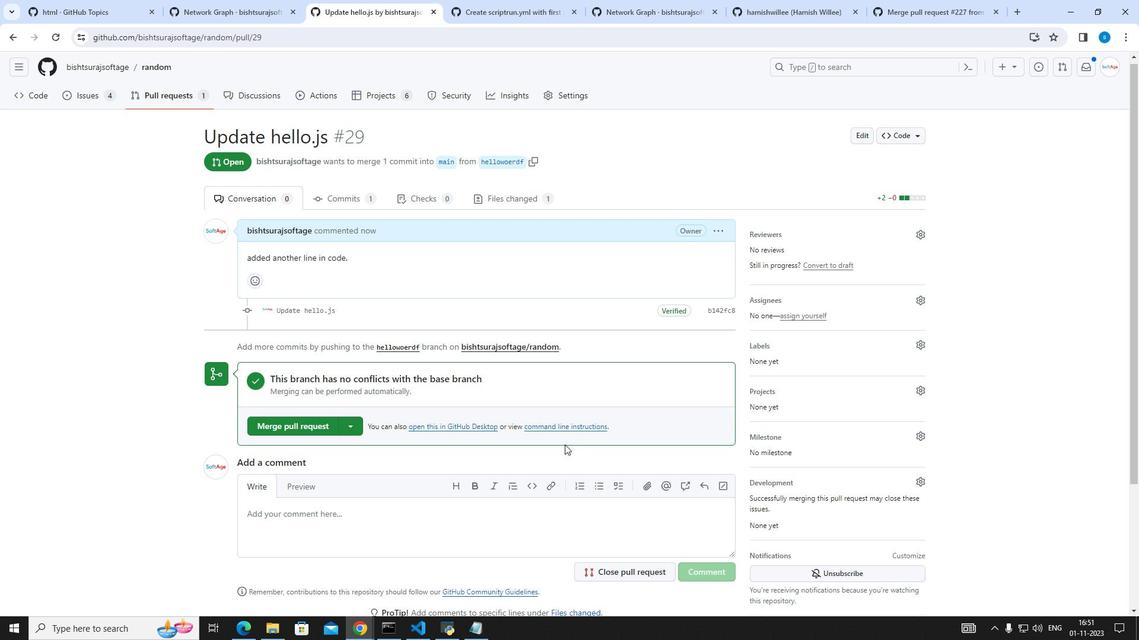 
Action: Mouse scrolled (564, 444) with delta (0, 0)
Screenshot: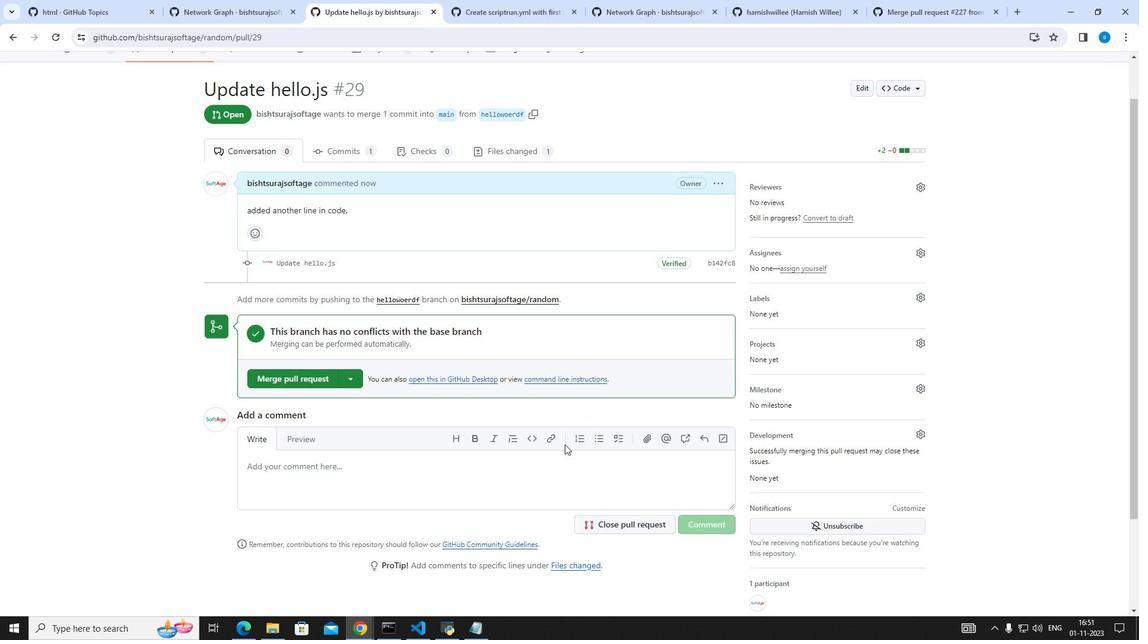 
Action: Mouse scrolled (564, 444) with delta (0, 0)
Screenshot: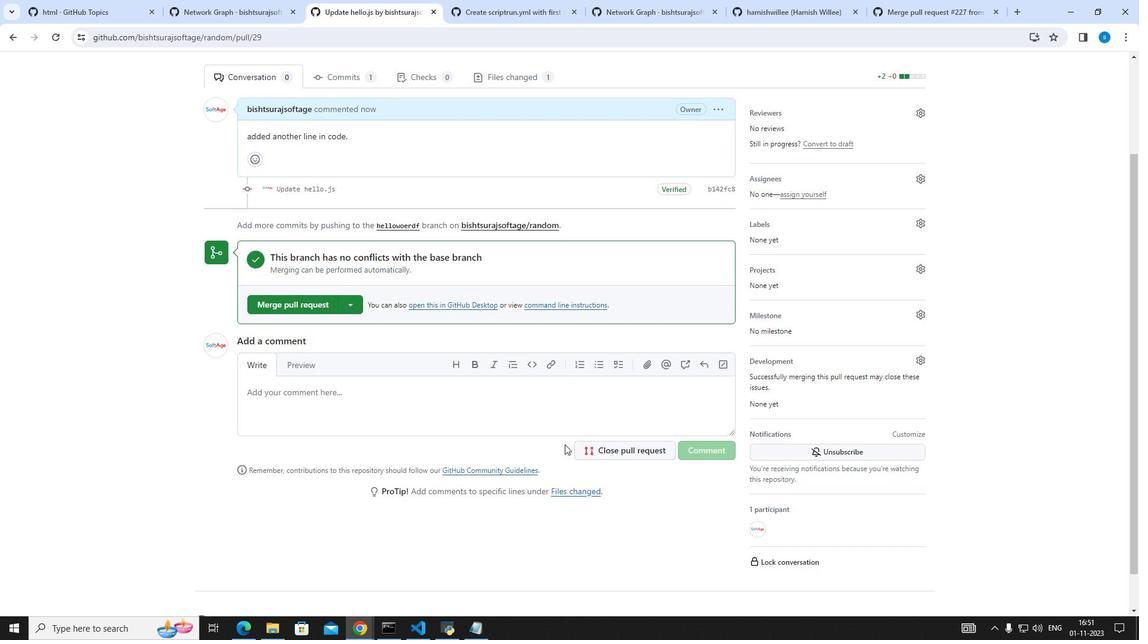 
Action: Mouse scrolled (564, 444) with delta (0, 0)
Screenshot: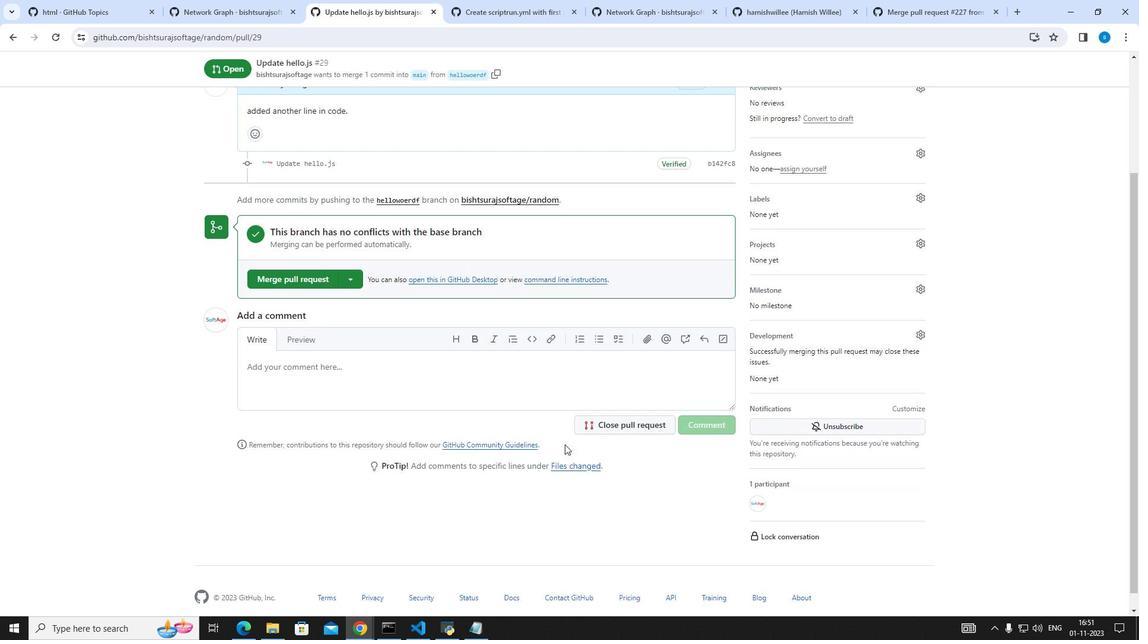 
Action: Mouse moved to (314, 253)
Screenshot: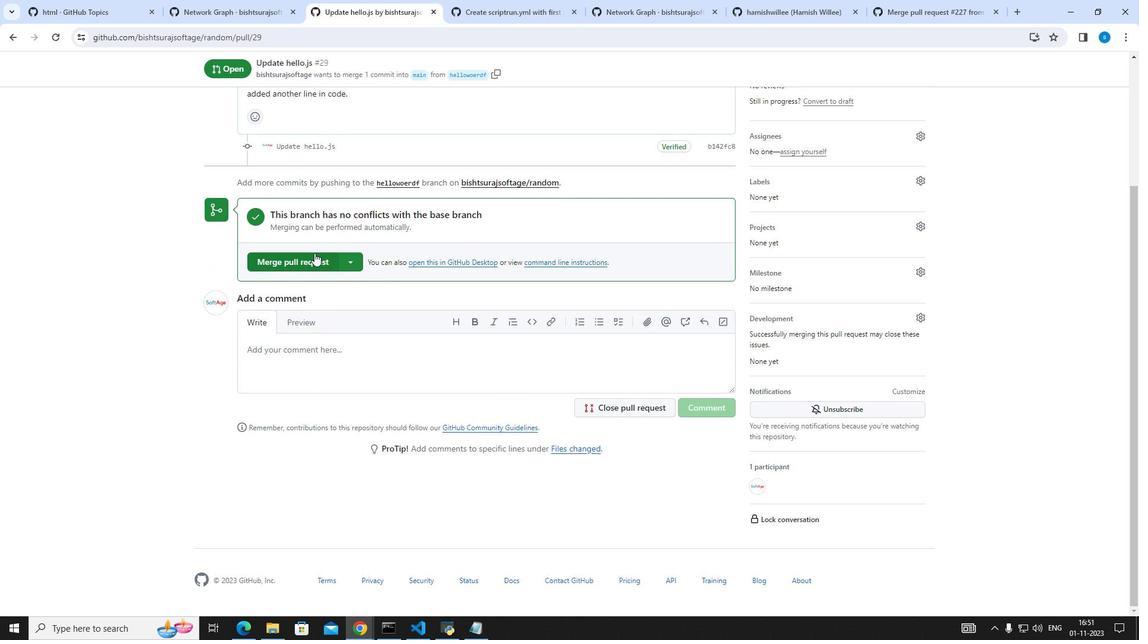 
Action: Mouse pressed left at (314, 253)
Screenshot: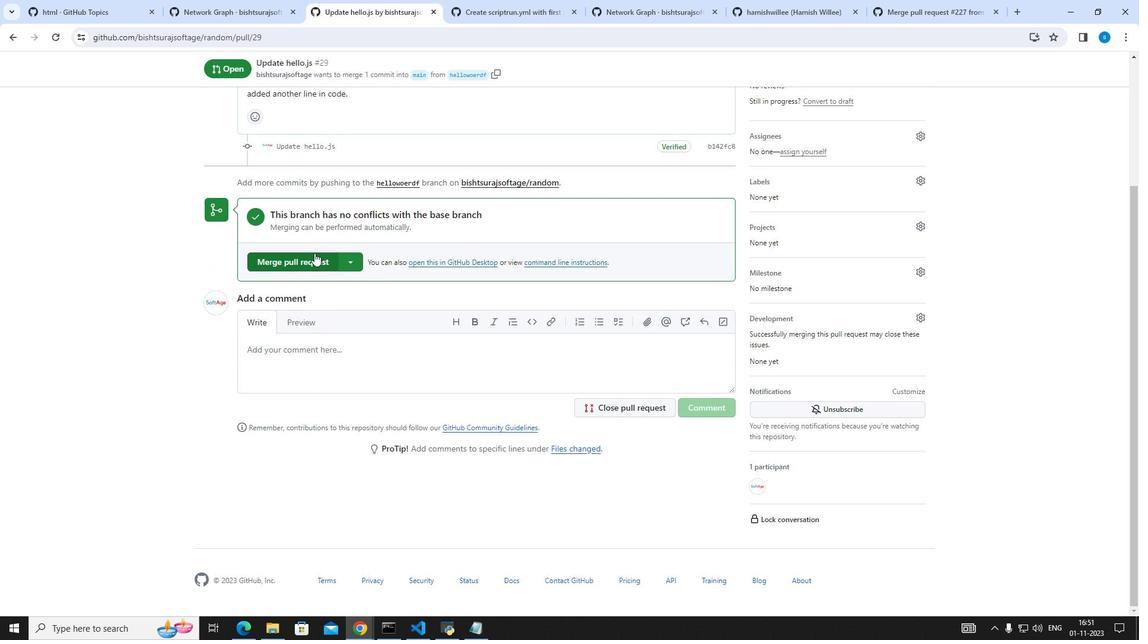 
Action: Mouse moved to (284, 293)
Screenshot: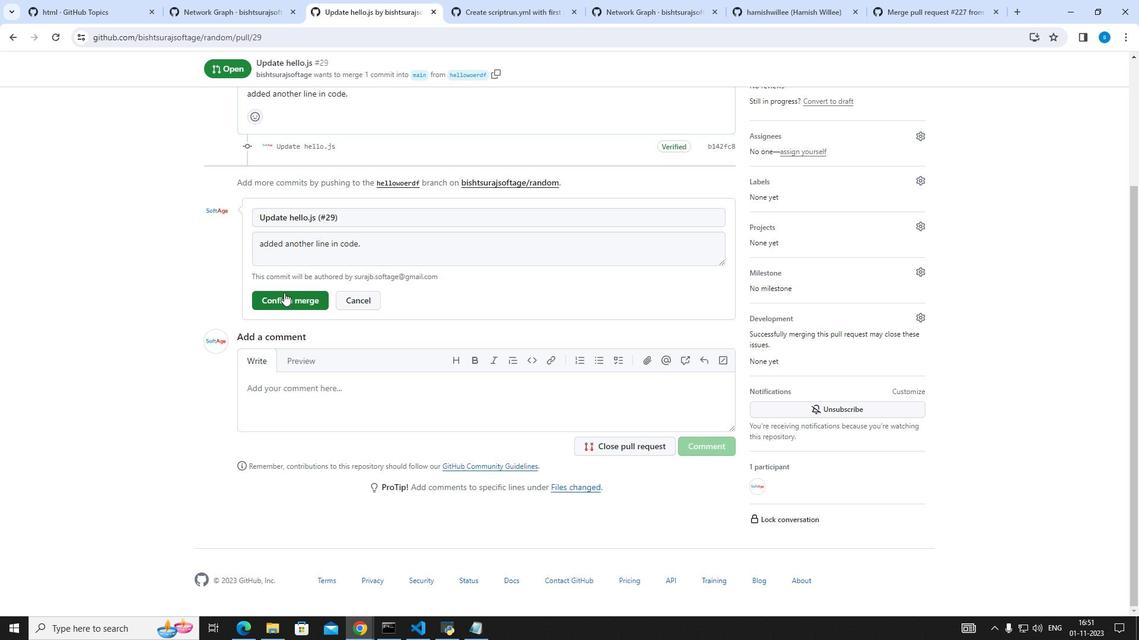 
Action: Mouse pressed left at (284, 293)
Screenshot: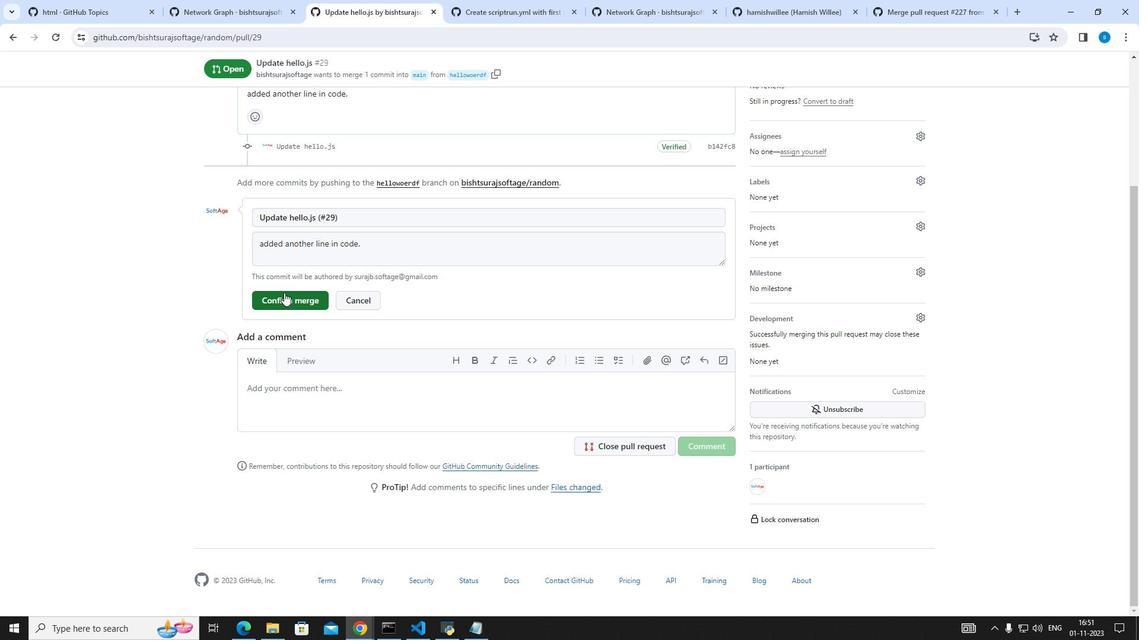 
Action: Mouse moved to (411, 375)
Screenshot: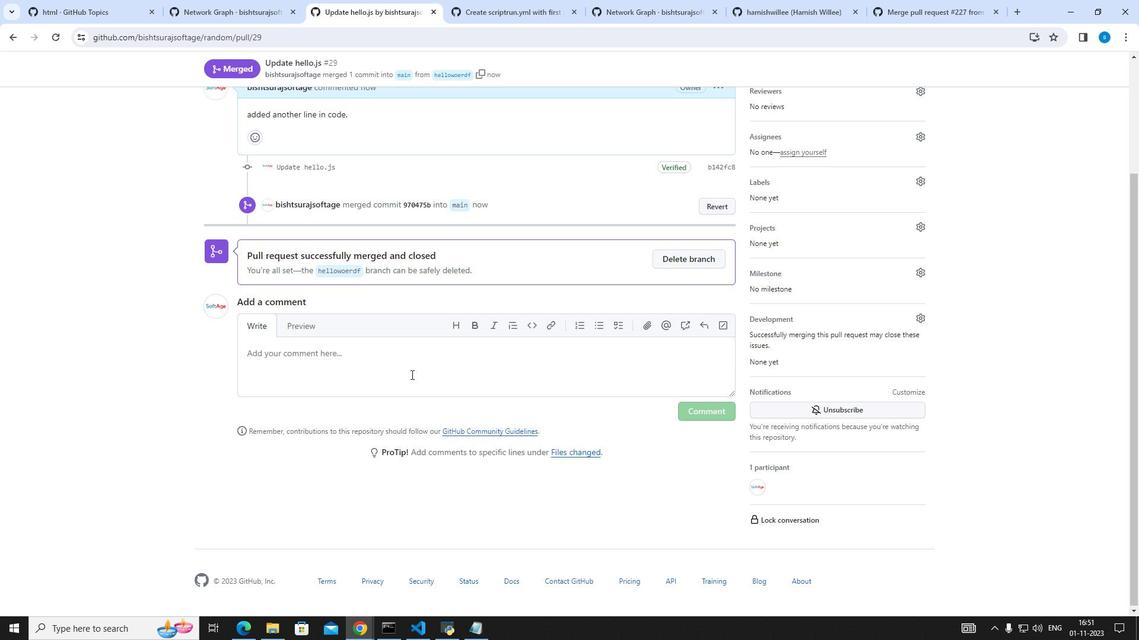 
Action: Mouse scrolled (411, 375) with delta (0, 0)
Screenshot: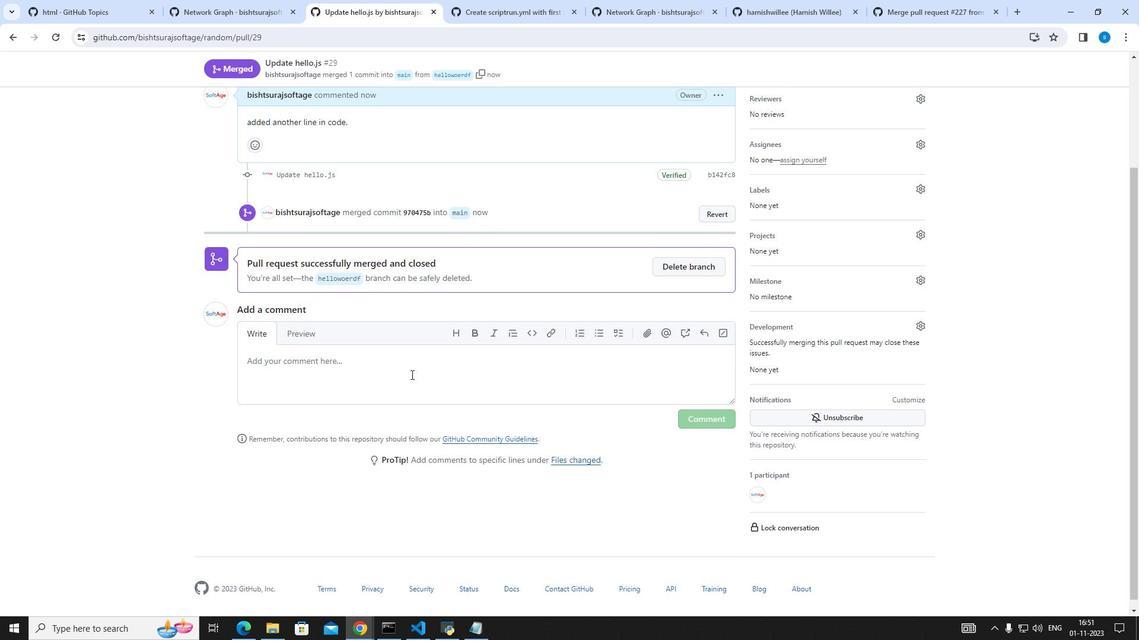 
Action: Mouse scrolled (411, 375) with delta (0, 0)
Screenshot: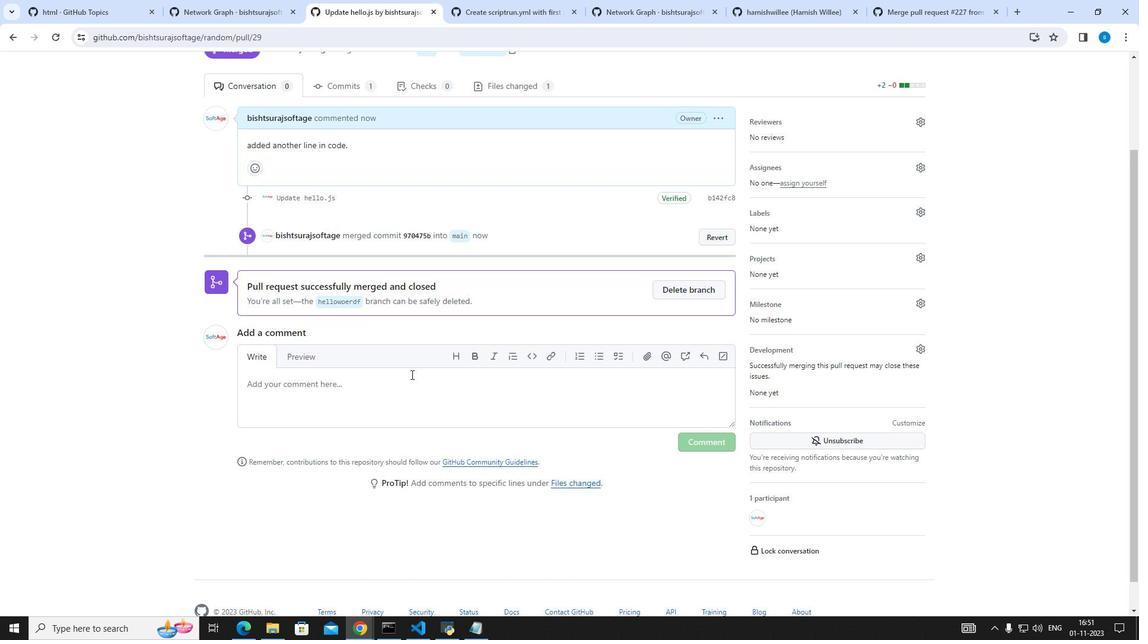 
Action: Mouse scrolled (411, 375) with delta (0, 0)
Screenshot: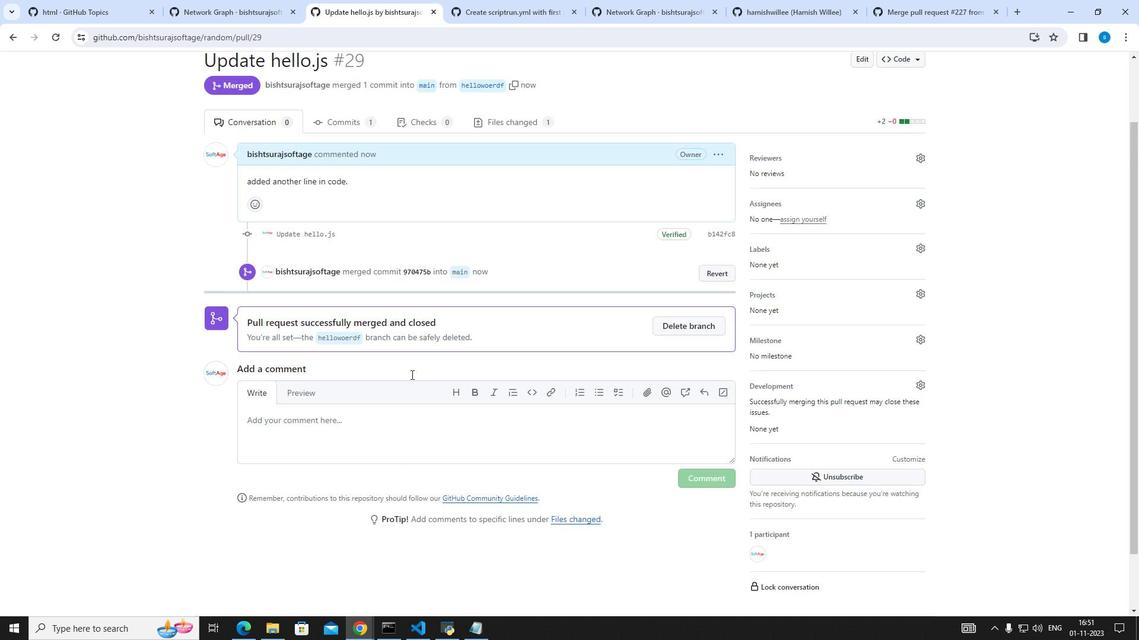
Action: Mouse scrolled (411, 375) with delta (0, 0)
Screenshot: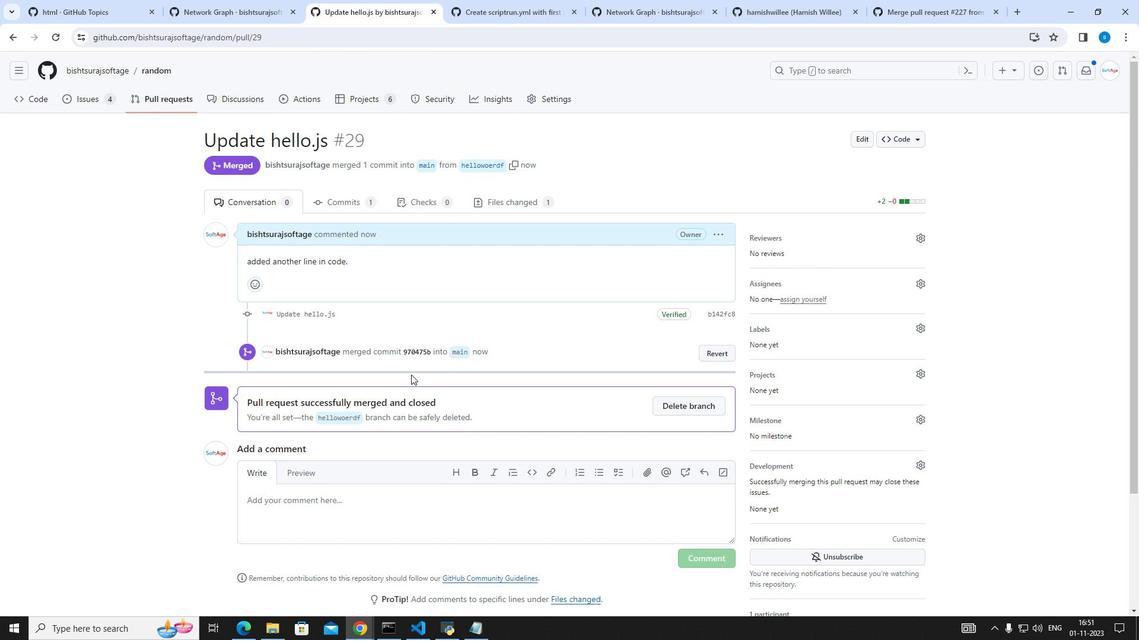 
Action: Mouse scrolled (411, 375) with delta (0, 0)
Screenshot: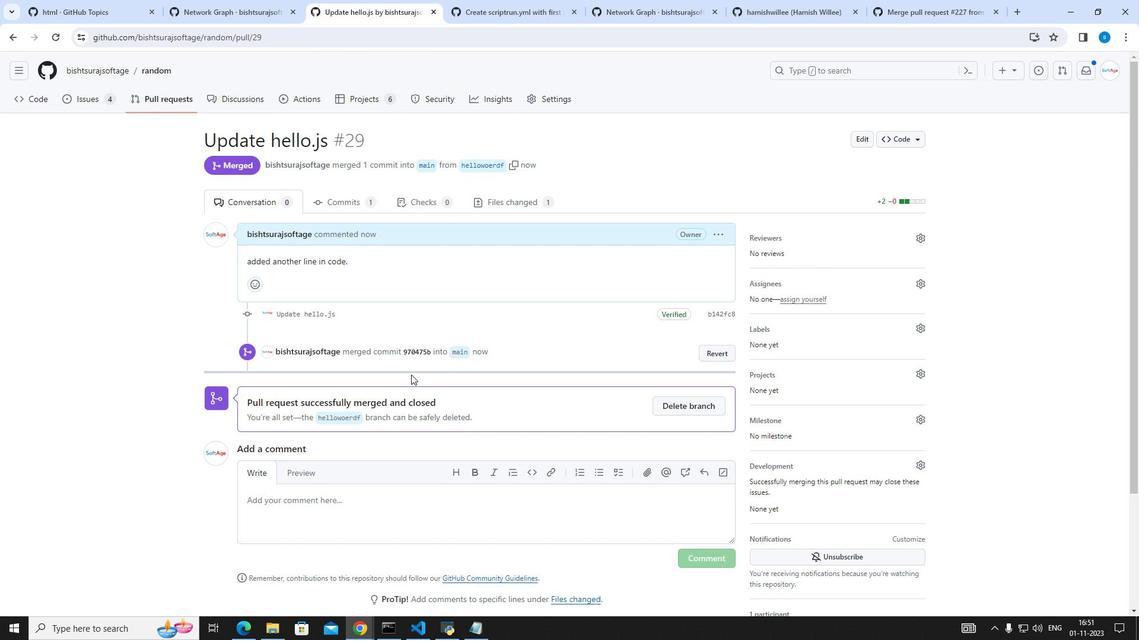 
